 Task: Look for space in Kamogatachō-kamogata, Japan from 12th  July, 2023 to 15th July, 2023 for 3 adults in price range Rs.12000 to Rs.16000. Place can be entire place with 2 bedrooms having 3 beds and 1 bathroom. Property type can be house, flat, guest house. Booking option can be shelf check-in. Required host language is English.
Action: Mouse moved to (482, 109)
Screenshot: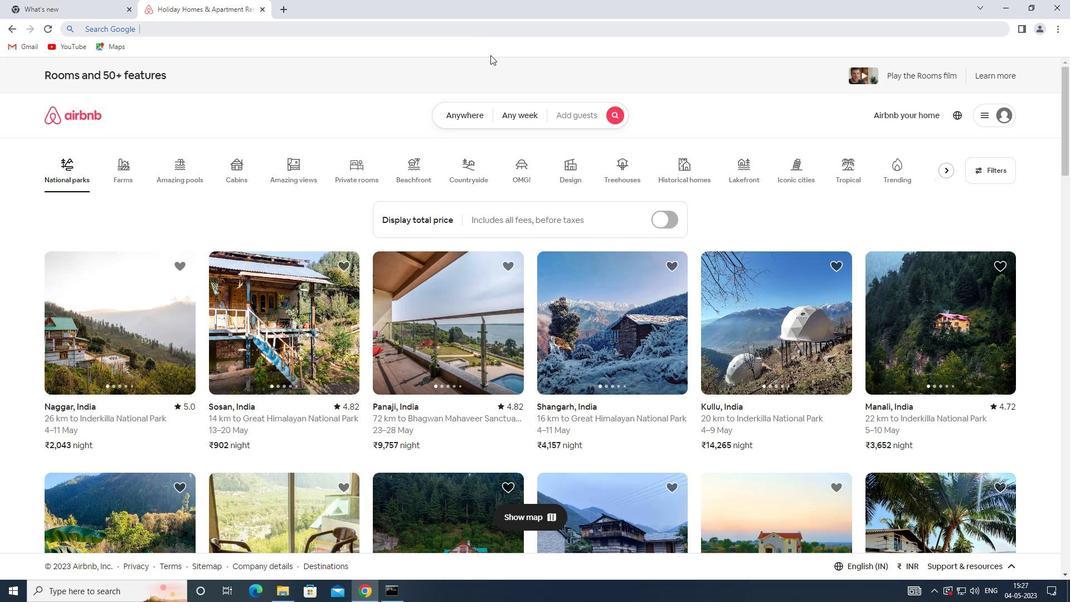 
Action: Mouse pressed left at (482, 109)
Screenshot: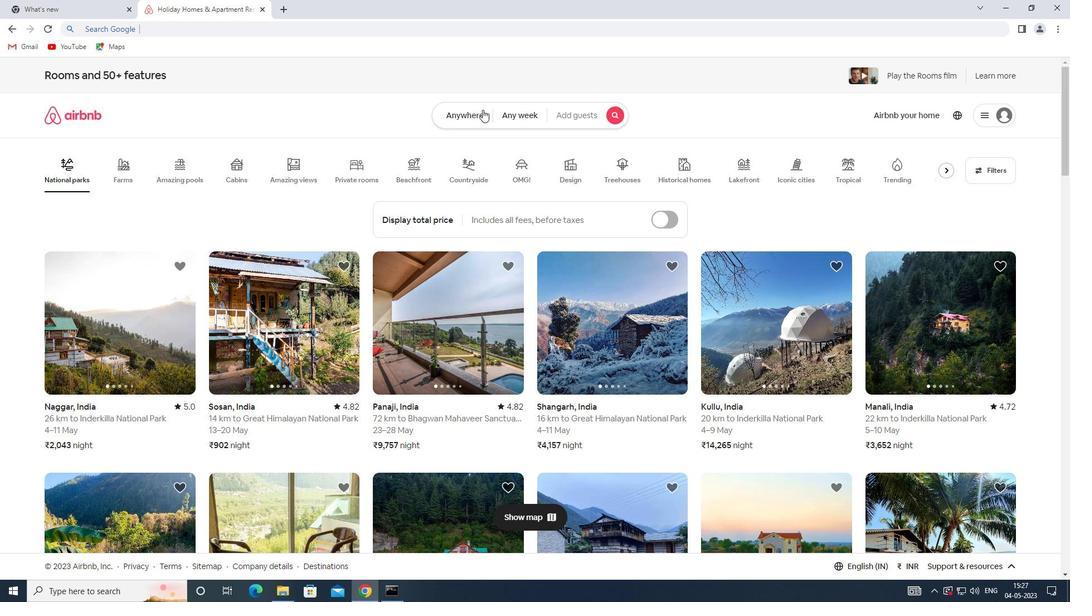
Action: Mouse moved to (327, 152)
Screenshot: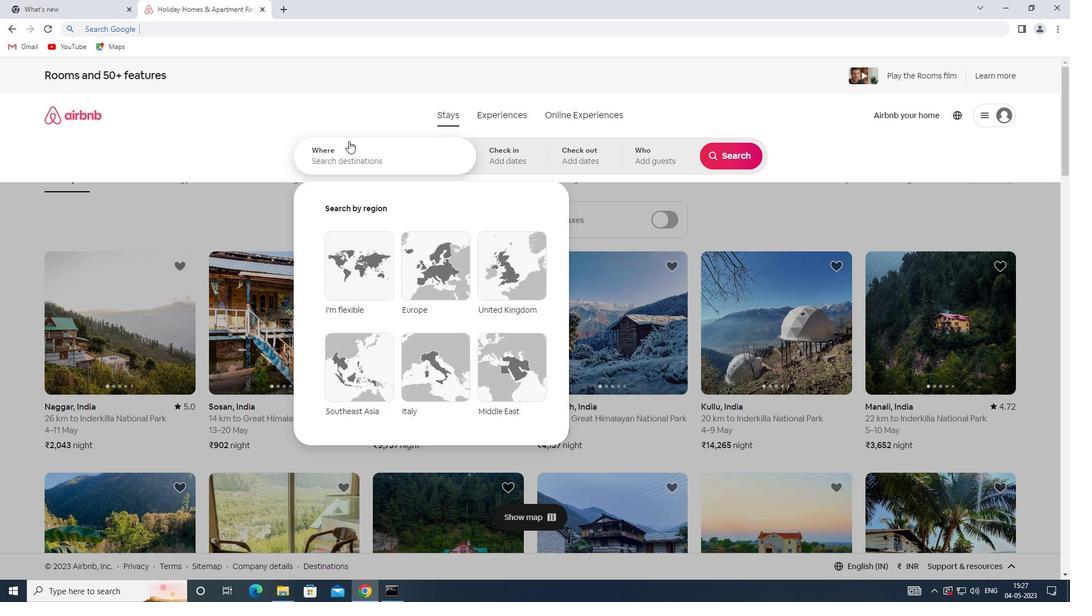 
Action: Mouse pressed left at (327, 152)
Screenshot: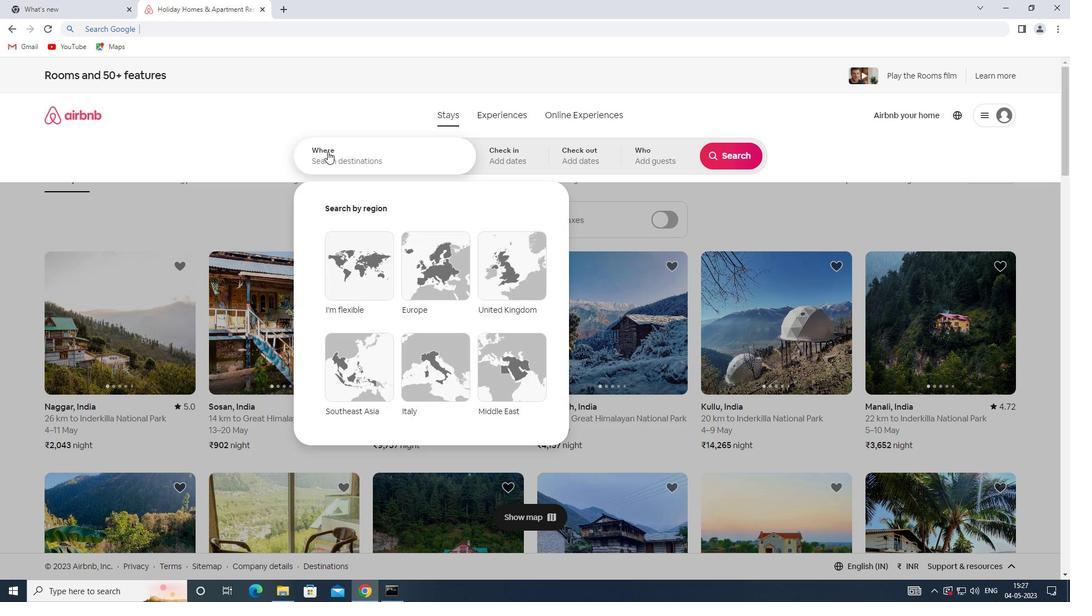 
Action: Key pressed <Key.shift>KAMOGATACHO-<Key.shift>KAMOGATA,<Key.shift><Key.shift><Key.shift><Key.shift><Key.shift><Key.shift>JAPAN
Screenshot: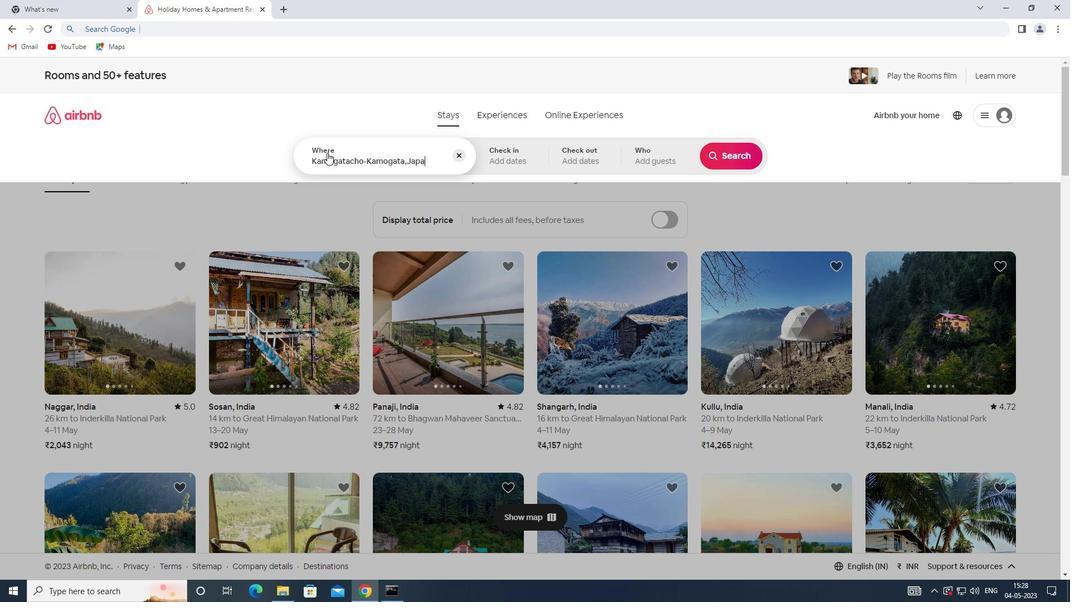 
Action: Mouse moved to (483, 157)
Screenshot: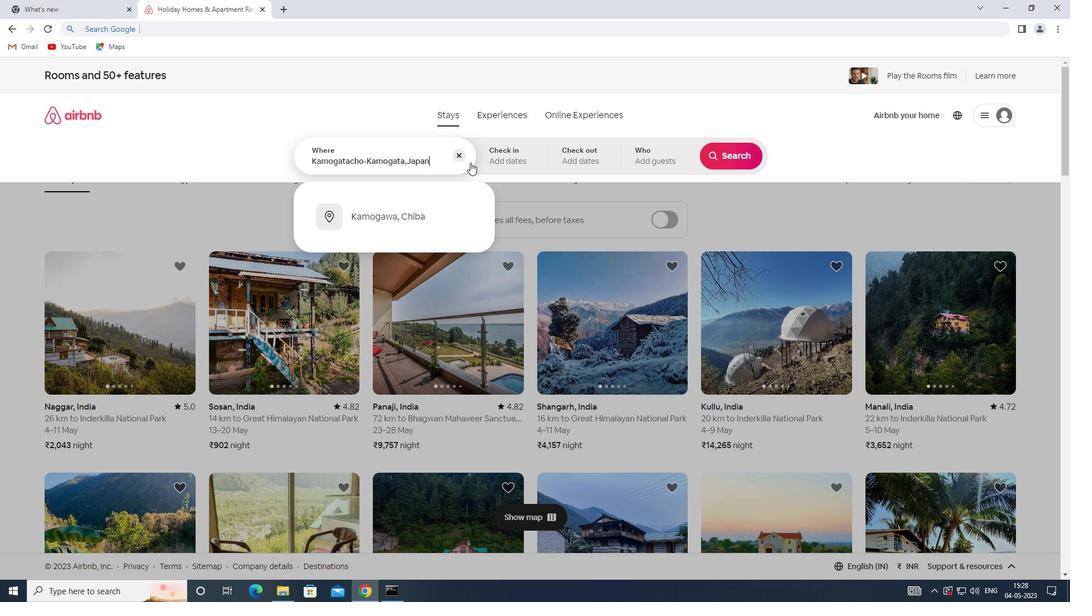 
Action: Mouse pressed left at (483, 157)
Screenshot: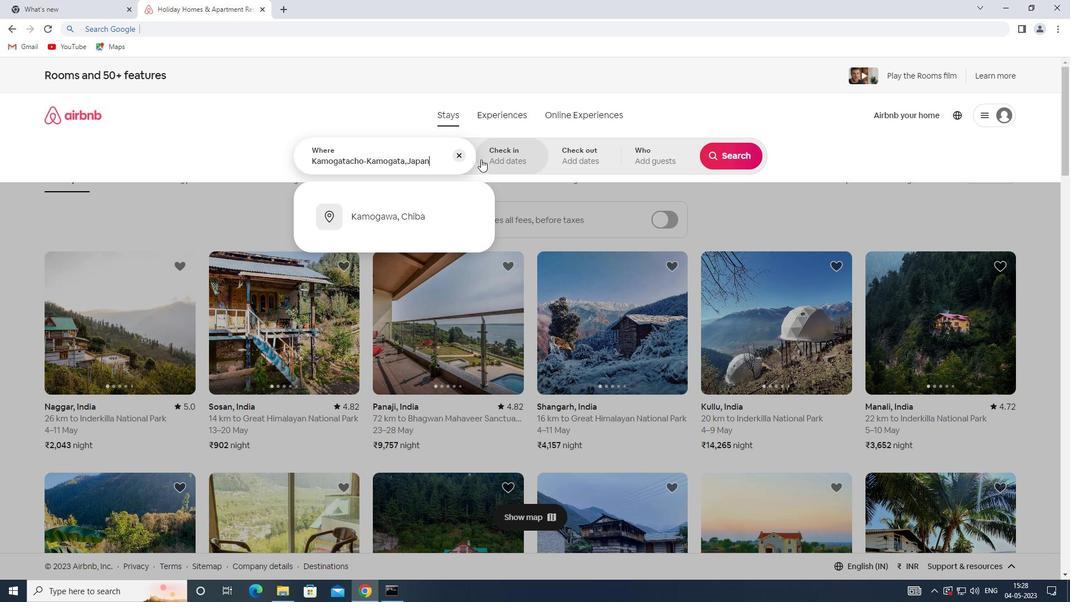 
Action: Mouse moved to (731, 246)
Screenshot: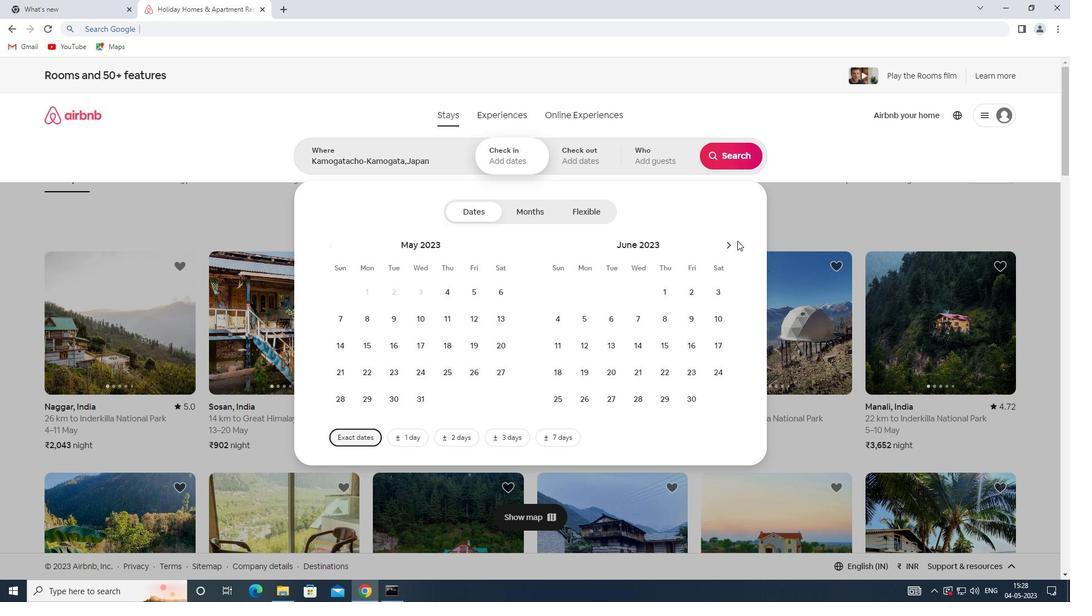 
Action: Mouse pressed left at (731, 246)
Screenshot: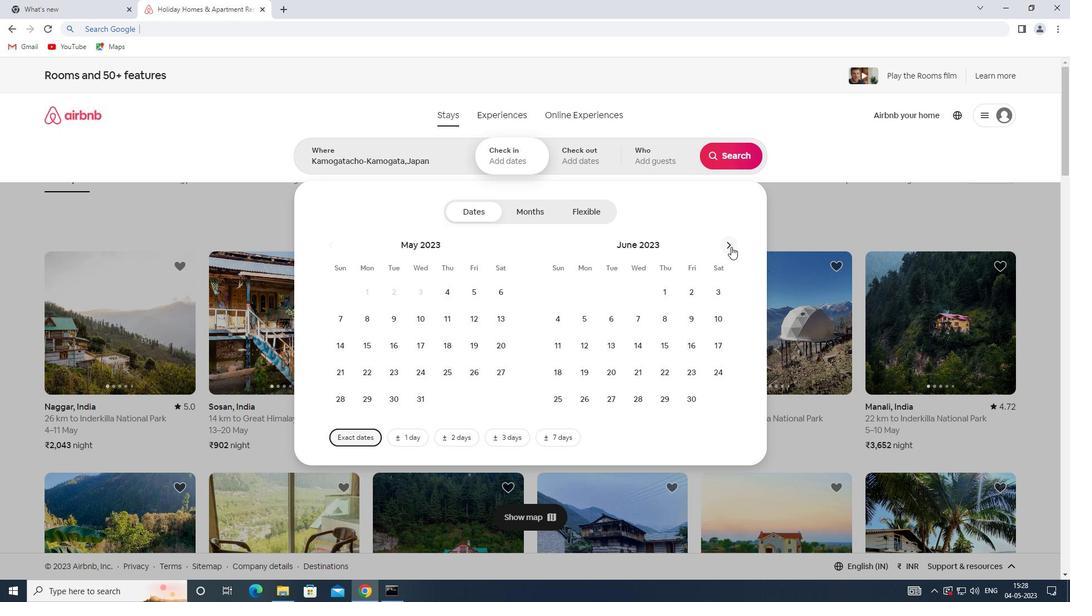 
Action: Mouse moved to (637, 353)
Screenshot: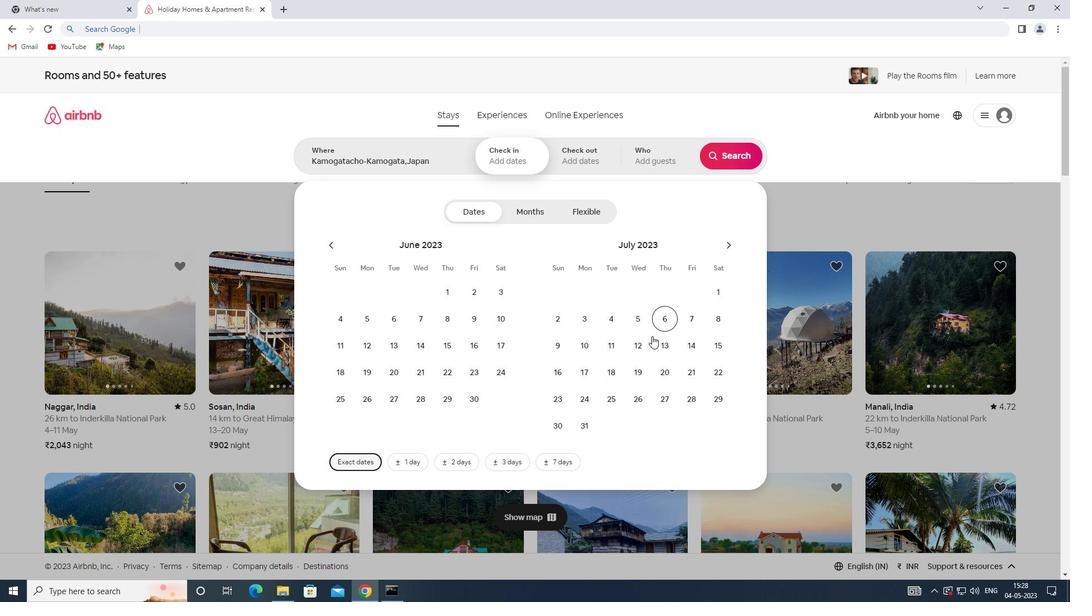 
Action: Mouse pressed left at (637, 353)
Screenshot: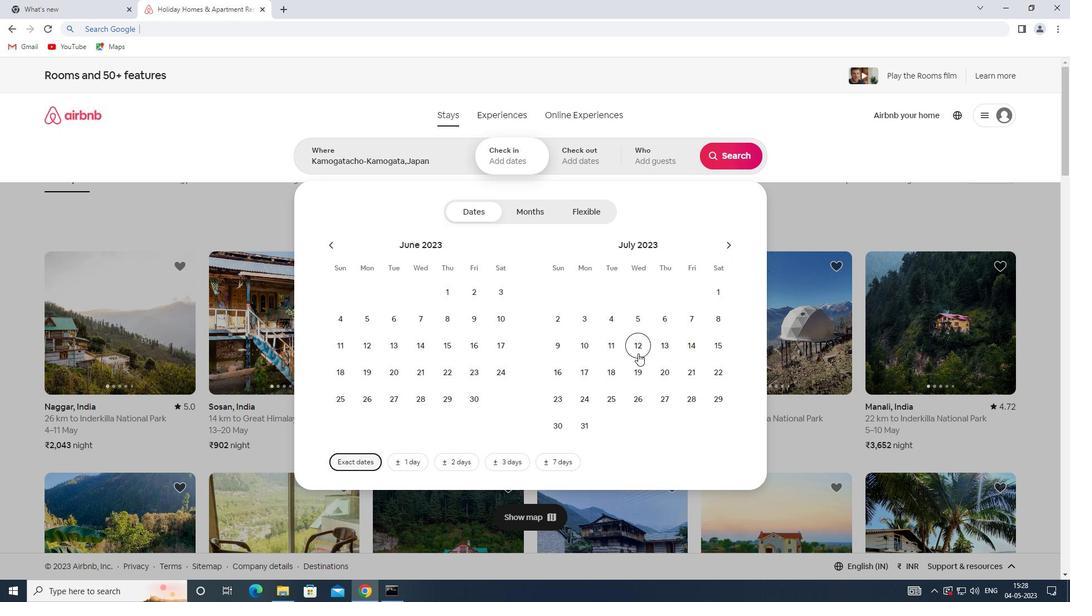 
Action: Mouse moved to (717, 341)
Screenshot: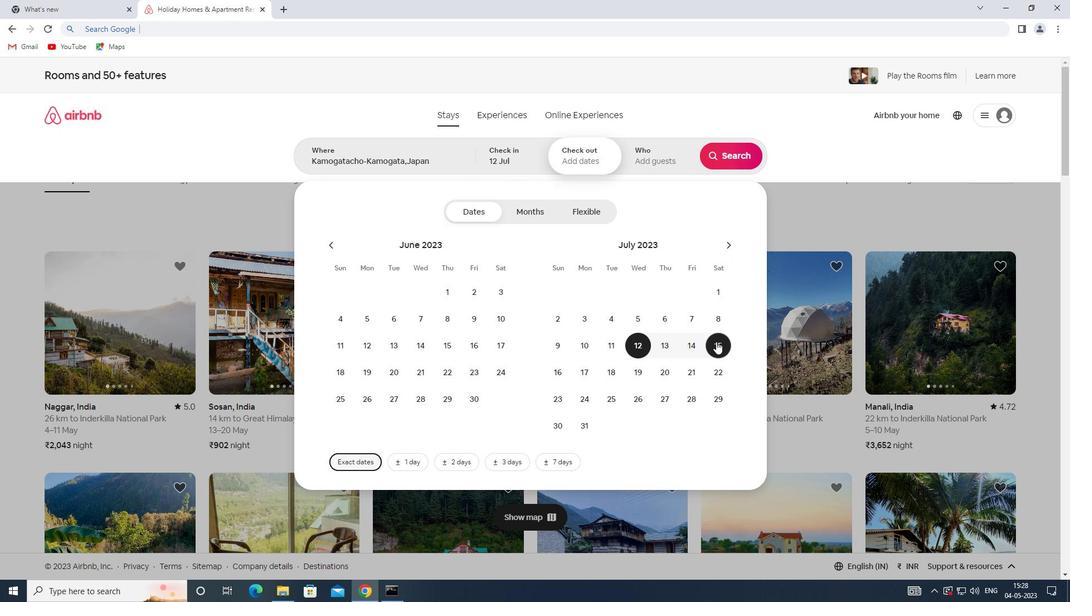 
Action: Mouse pressed left at (717, 341)
Screenshot: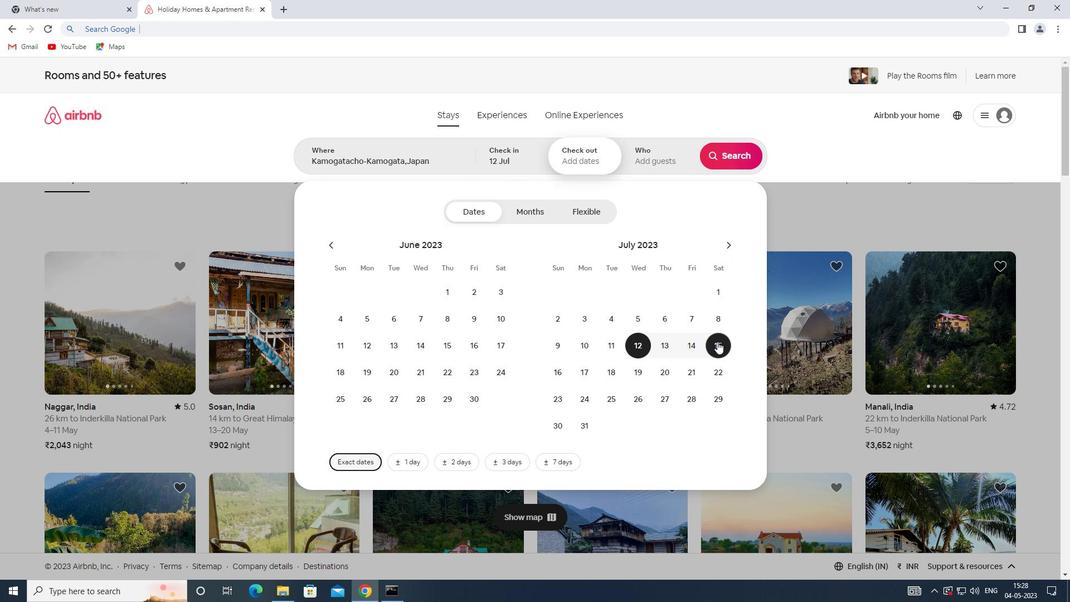 
Action: Mouse moved to (657, 149)
Screenshot: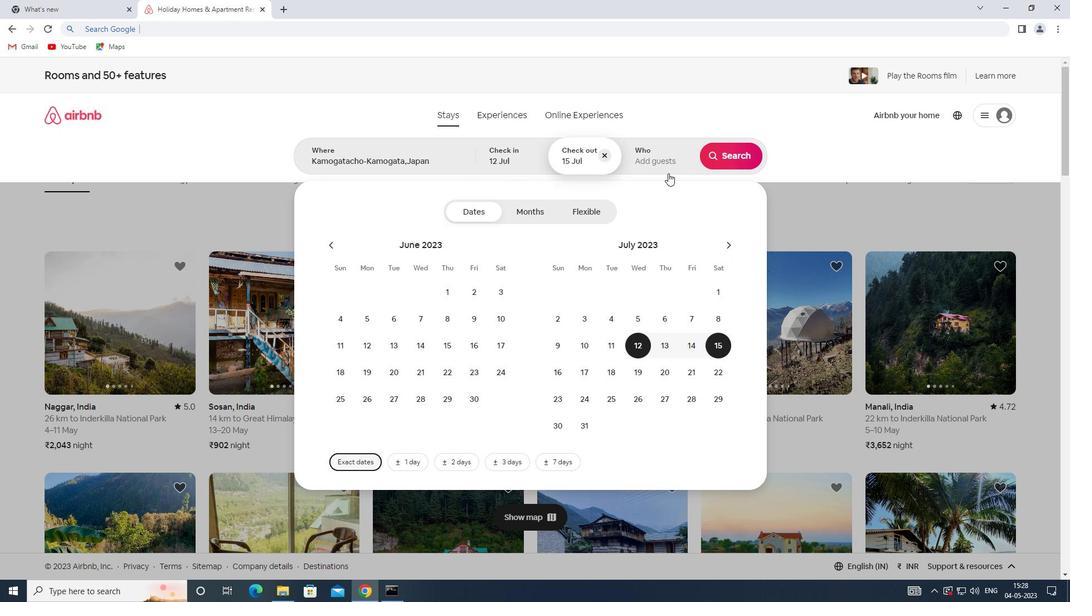 
Action: Mouse pressed left at (657, 149)
Screenshot: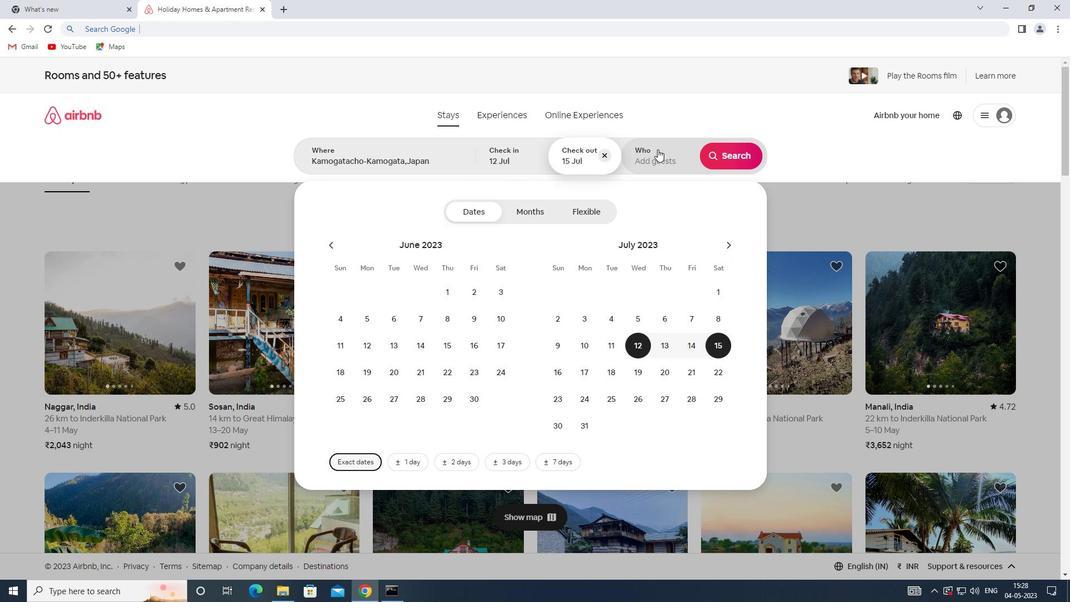 
Action: Mouse moved to (734, 219)
Screenshot: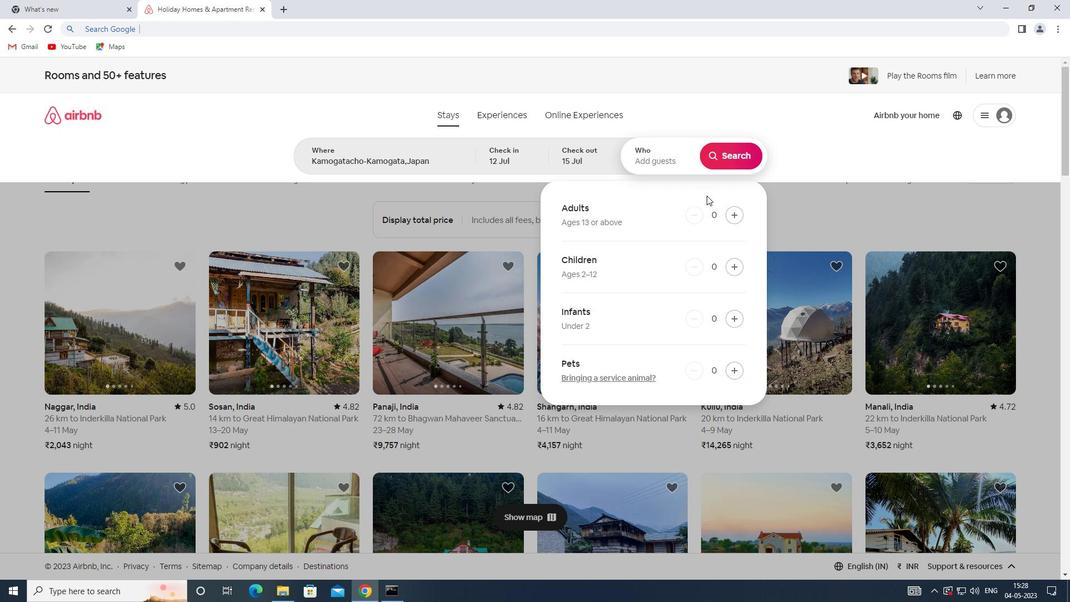 
Action: Mouse pressed left at (734, 219)
Screenshot: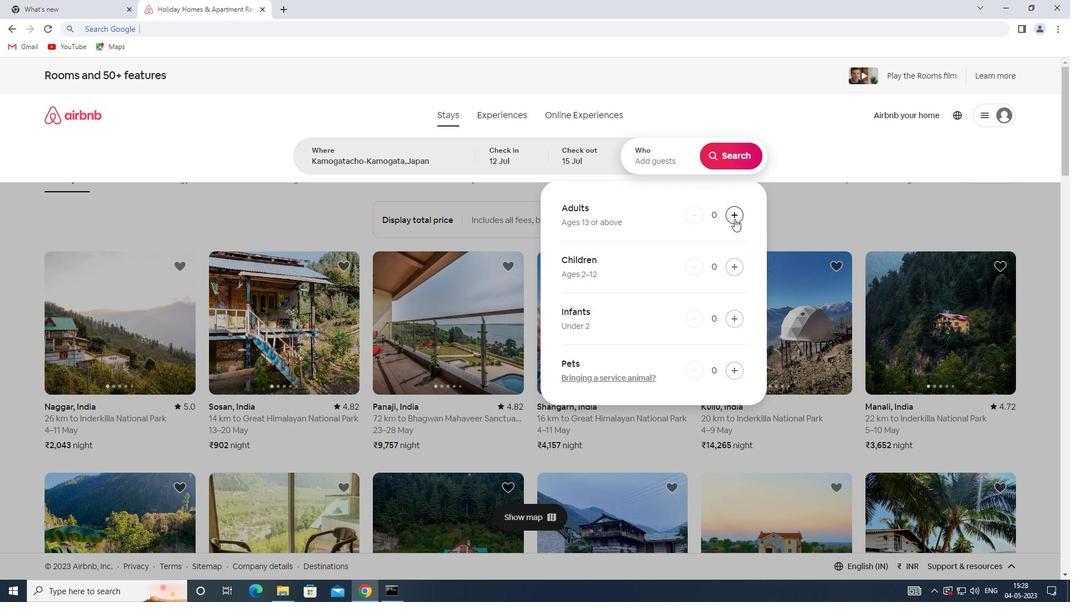 
Action: Mouse pressed left at (734, 219)
Screenshot: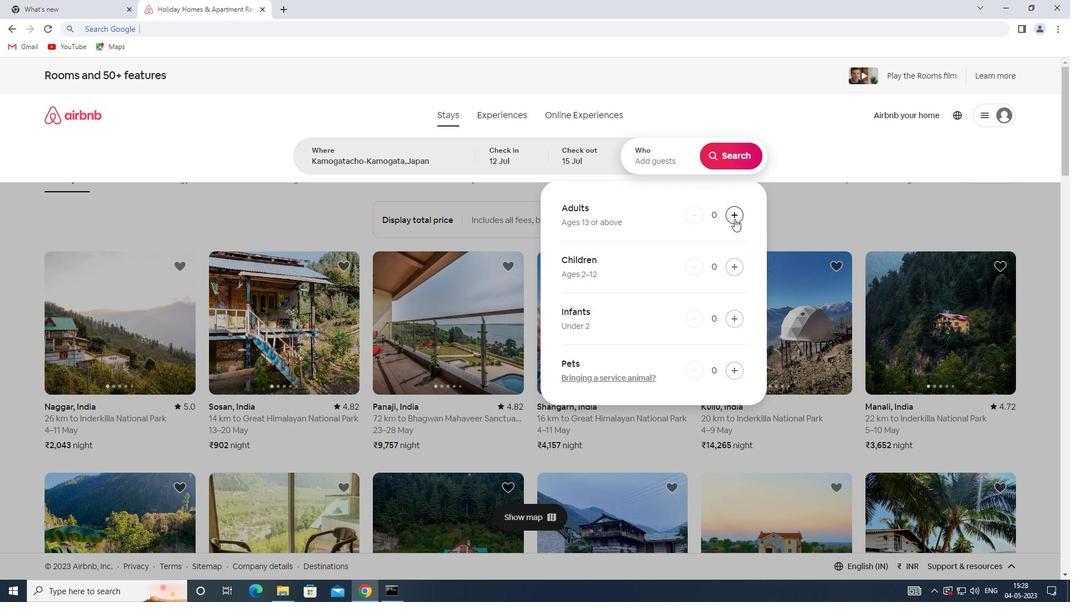 
Action: Mouse pressed left at (734, 219)
Screenshot: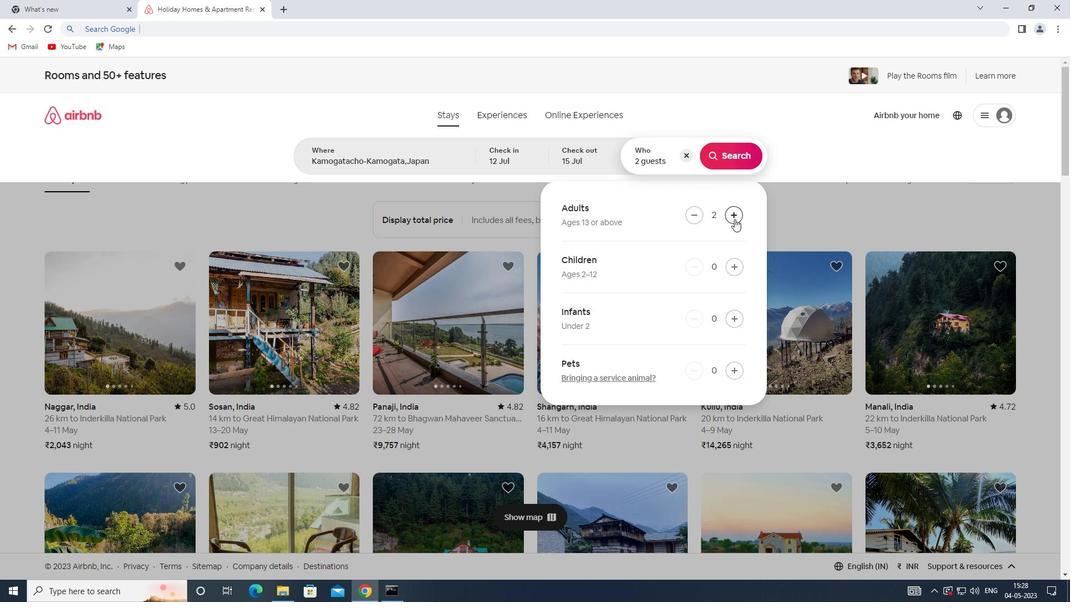 
Action: Mouse moved to (733, 154)
Screenshot: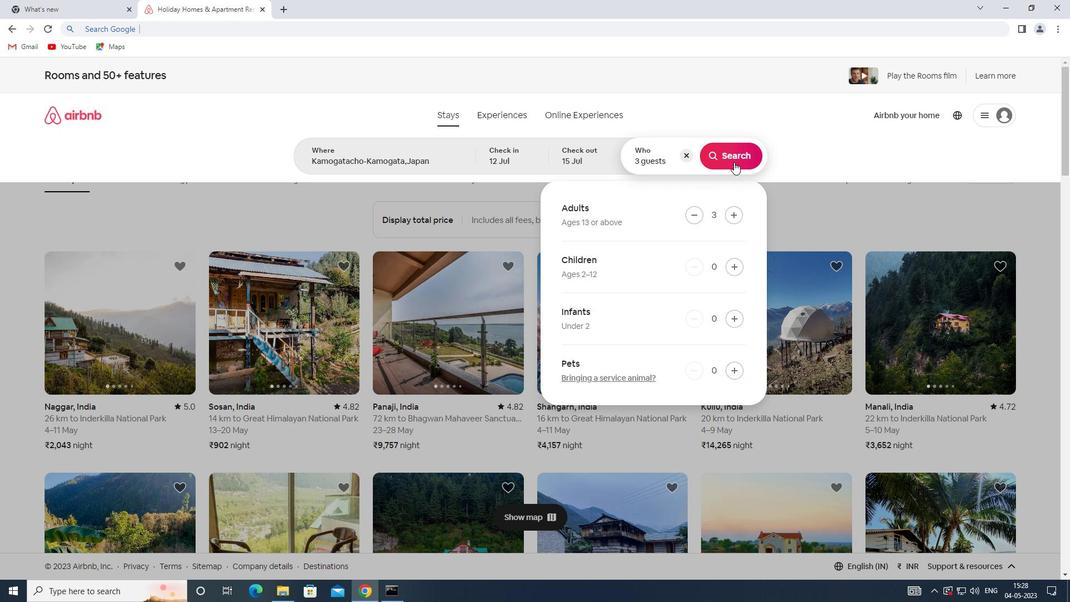 
Action: Mouse pressed left at (733, 154)
Screenshot: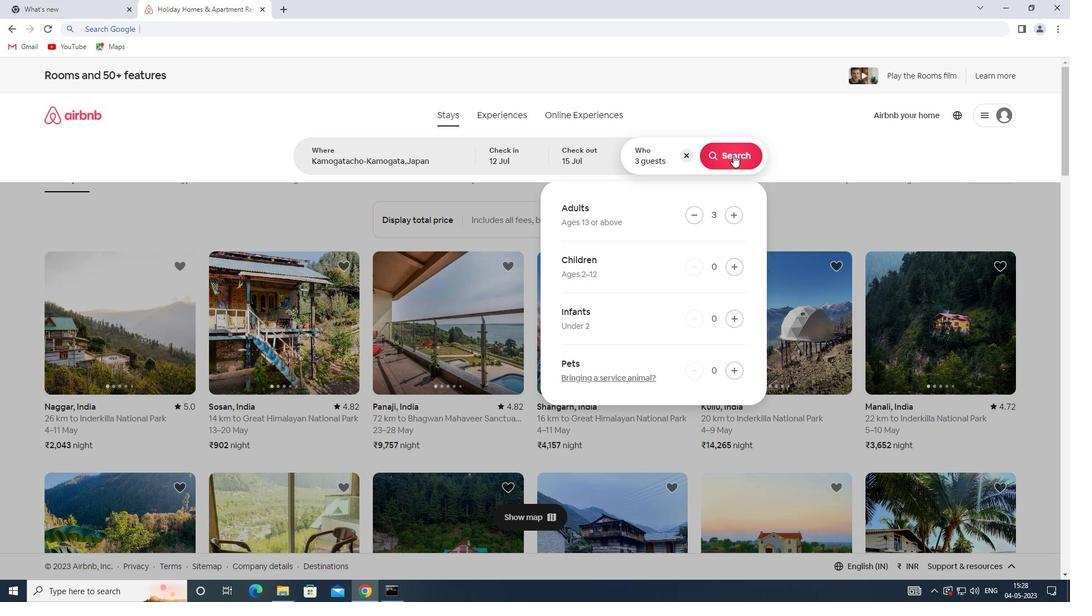 
Action: Mouse moved to (1027, 83)
Screenshot: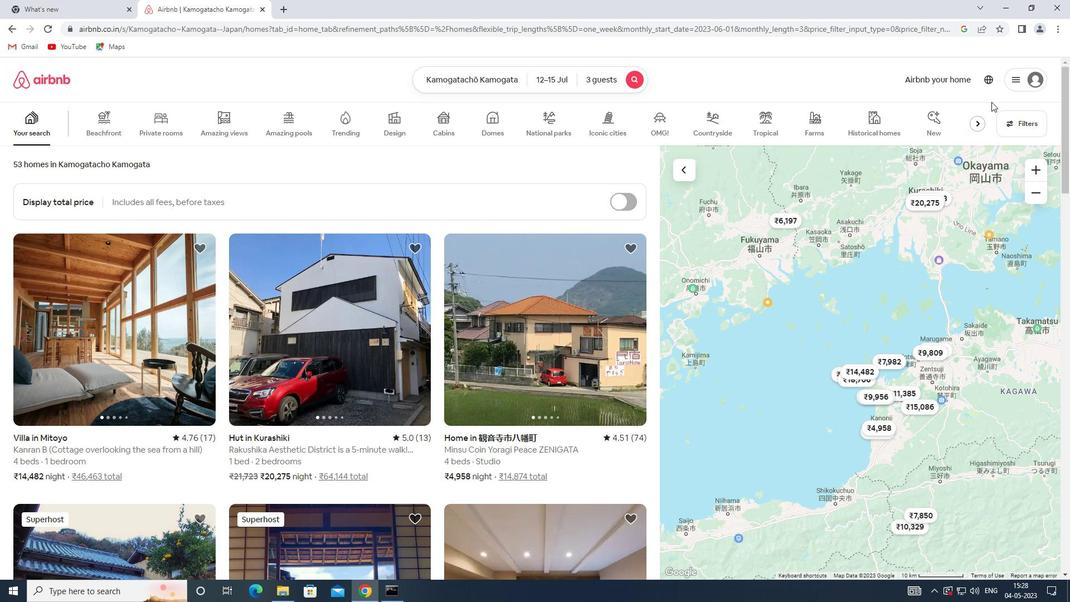 
Action: Mouse pressed left at (1027, 83)
Screenshot: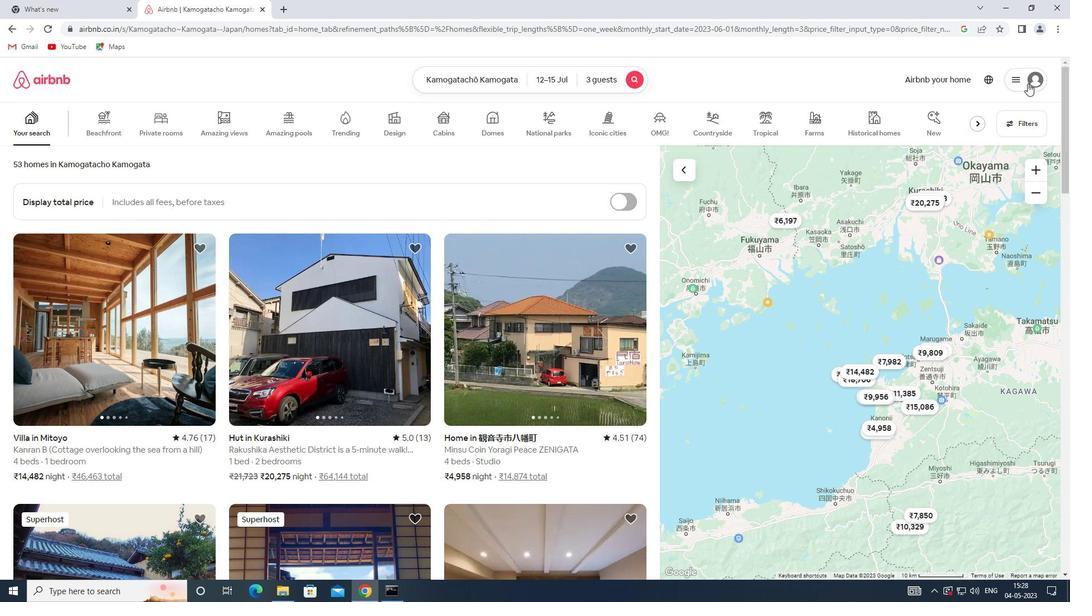 
Action: Mouse moved to (883, 144)
Screenshot: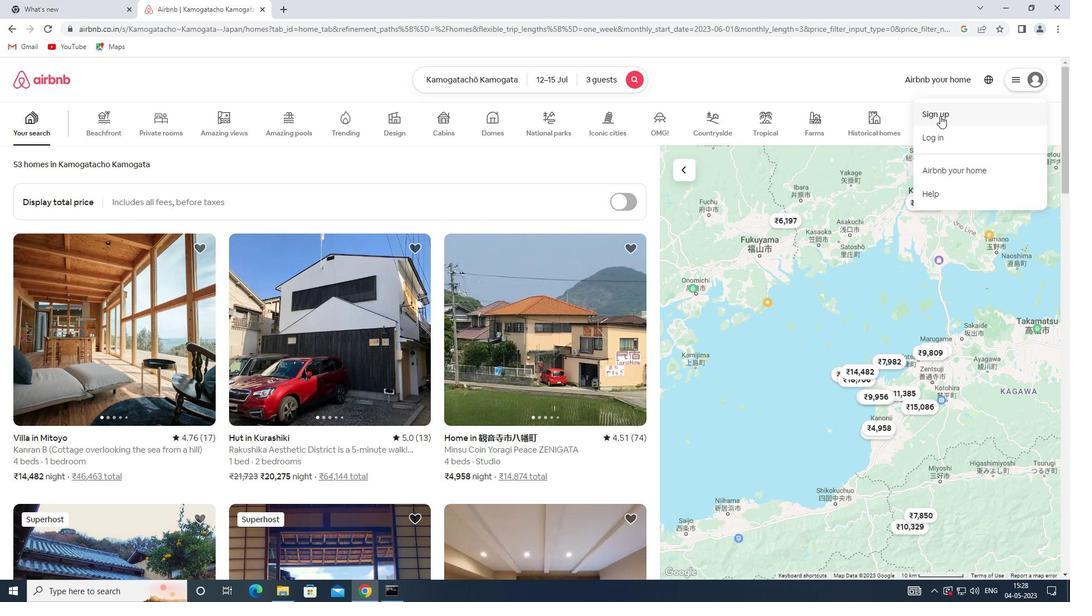 
Action: Mouse pressed left at (883, 144)
Screenshot: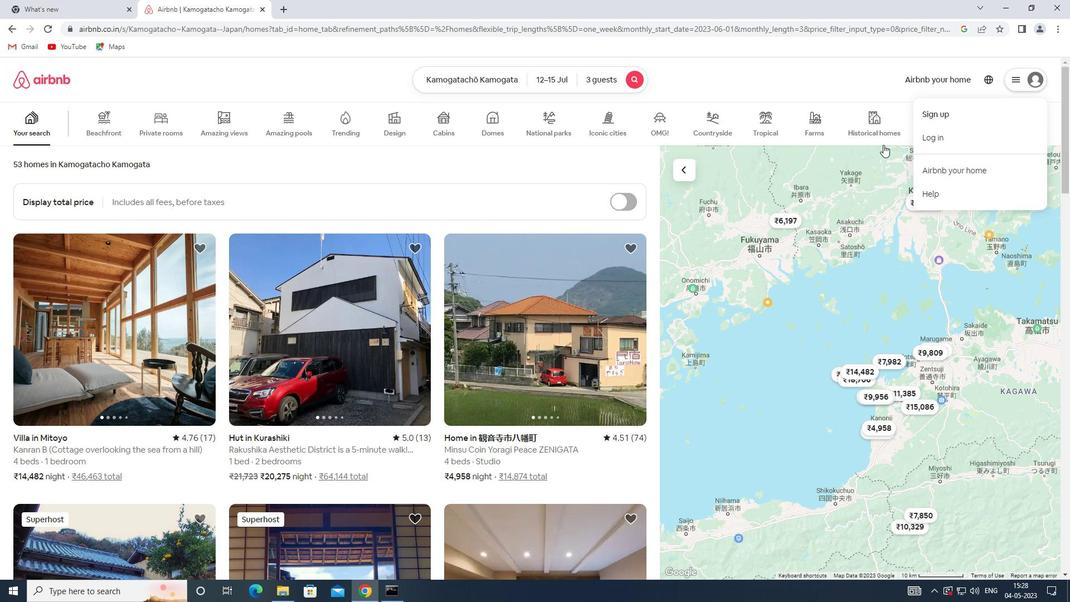 
Action: Mouse moved to (1031, 117)
Screenshot: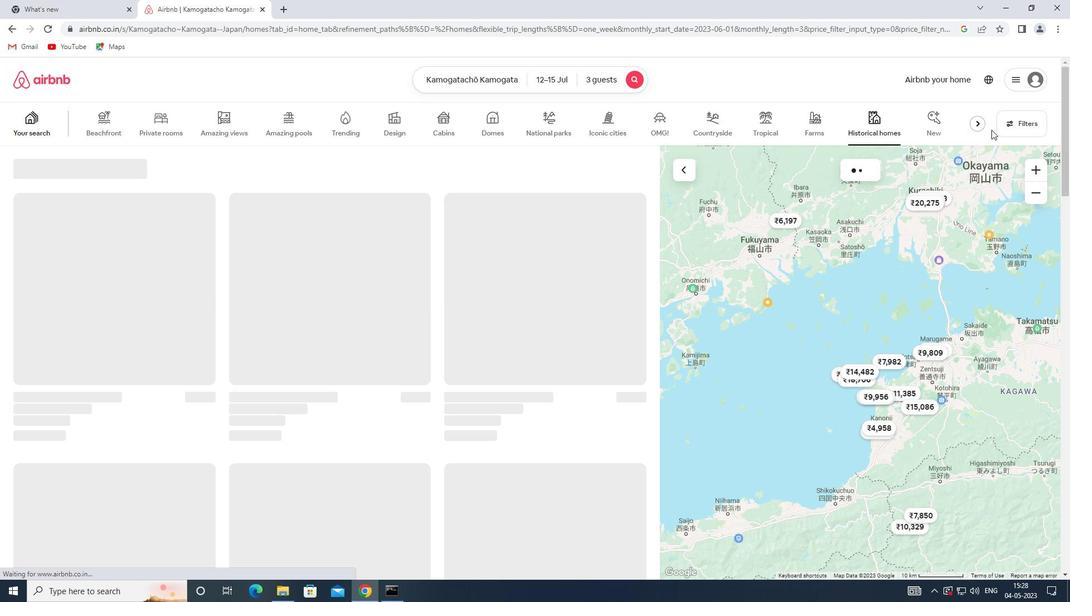 
Action: Mouse pressed left at (1031, 117)
Screenshot: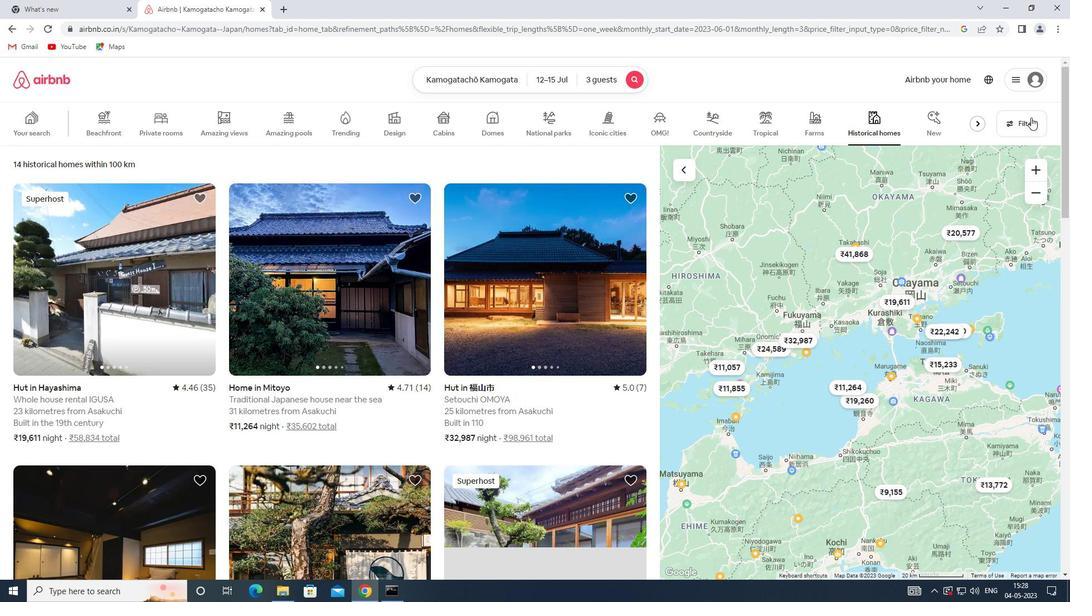 
Action: Mouse moved to (399, 268)
Screenshot: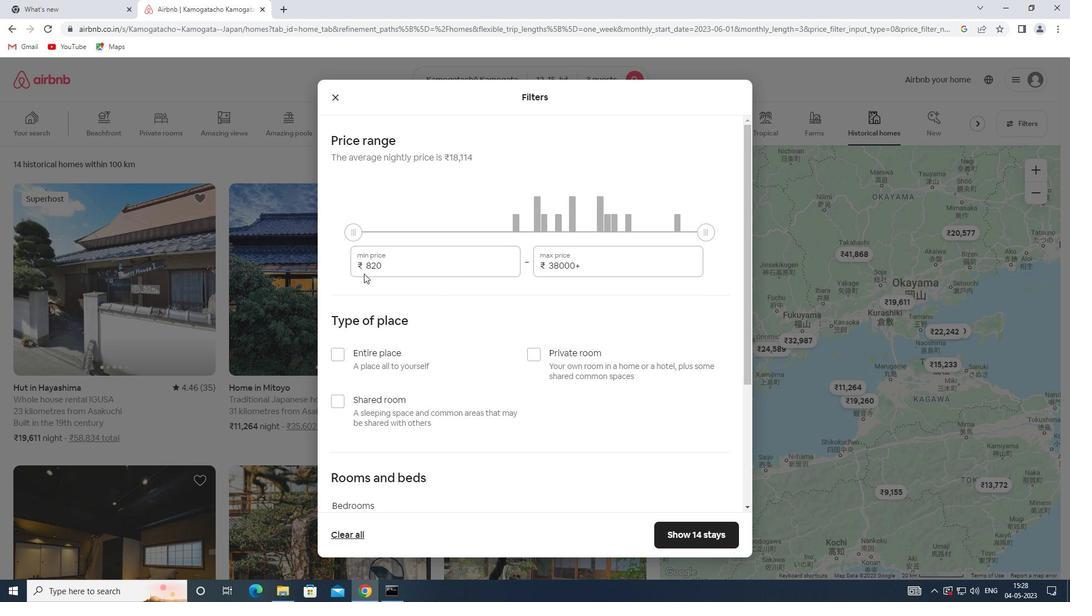 
Action: Mouse pressed left at (399, 268)
Screenshot: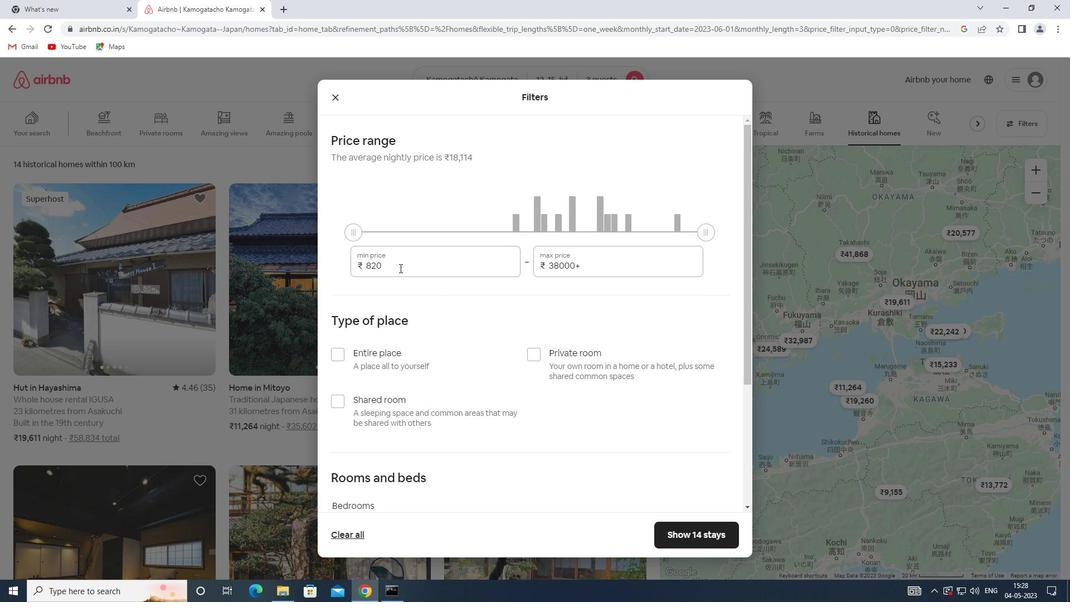 
Action: Mouse moved to (337, 268)
Screenshot: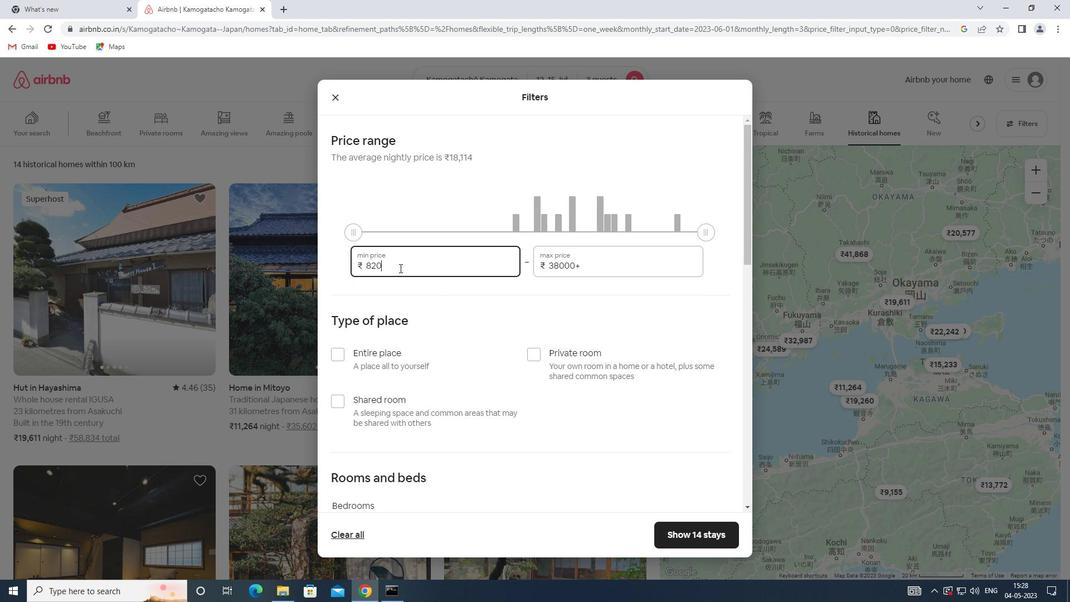 
Action: Key pressed 12000
Screenshot: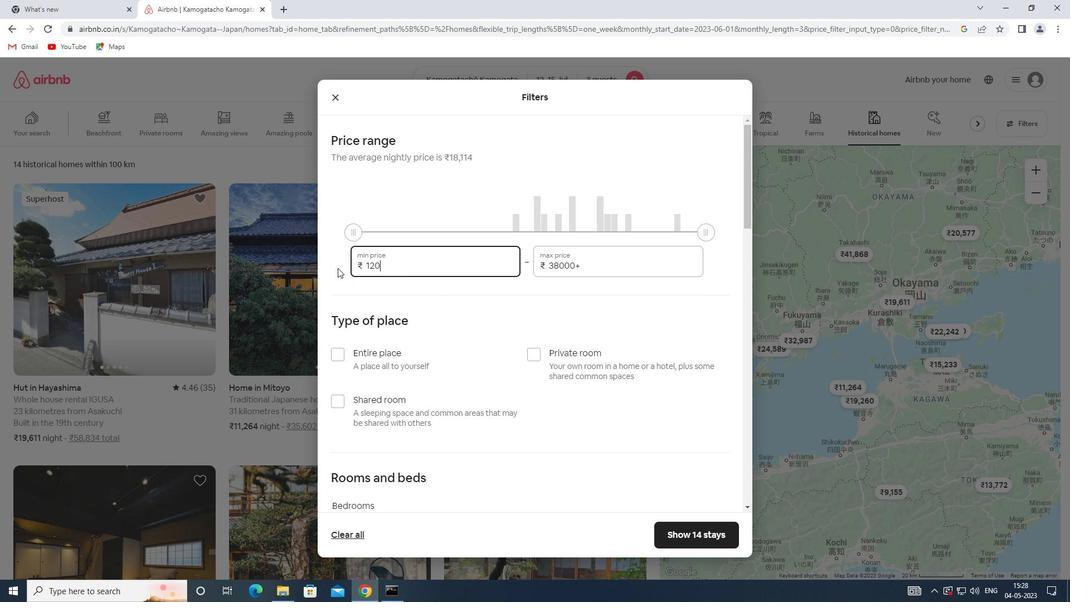 
Action: Mouse moved to (586, 268)
Screenshot: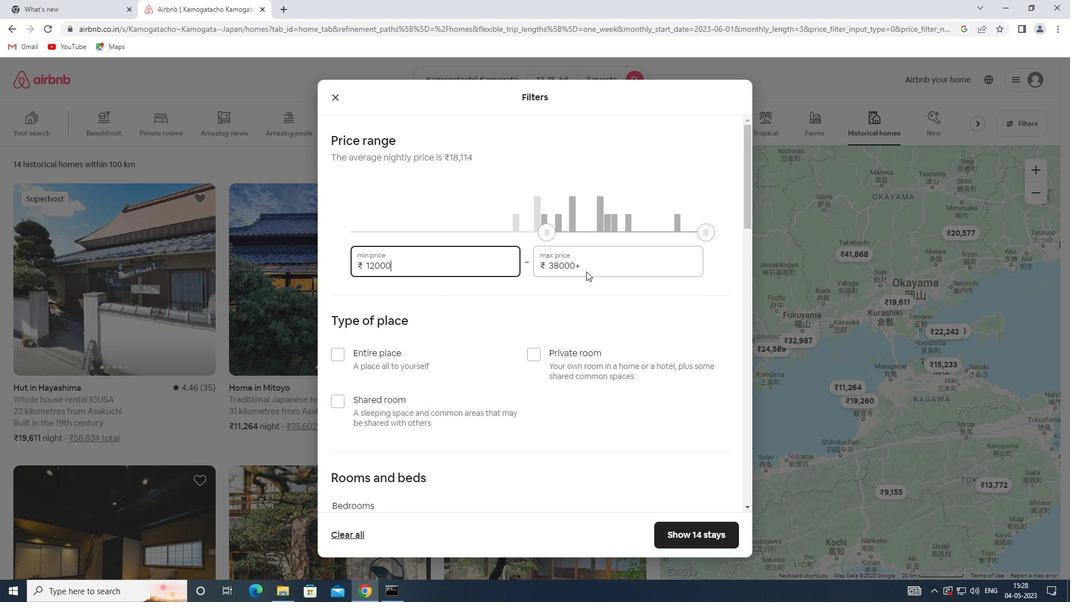 
Action: Mouse pressed left at (586, 268)
Screenshot: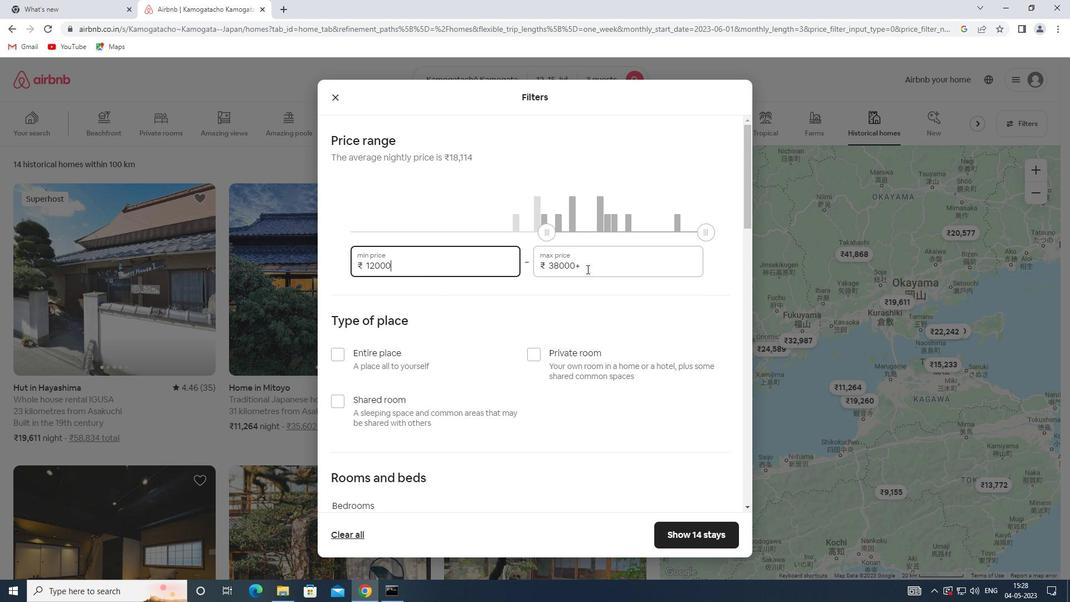 
Action: Mouse moved to (531, 268)
Screenshot: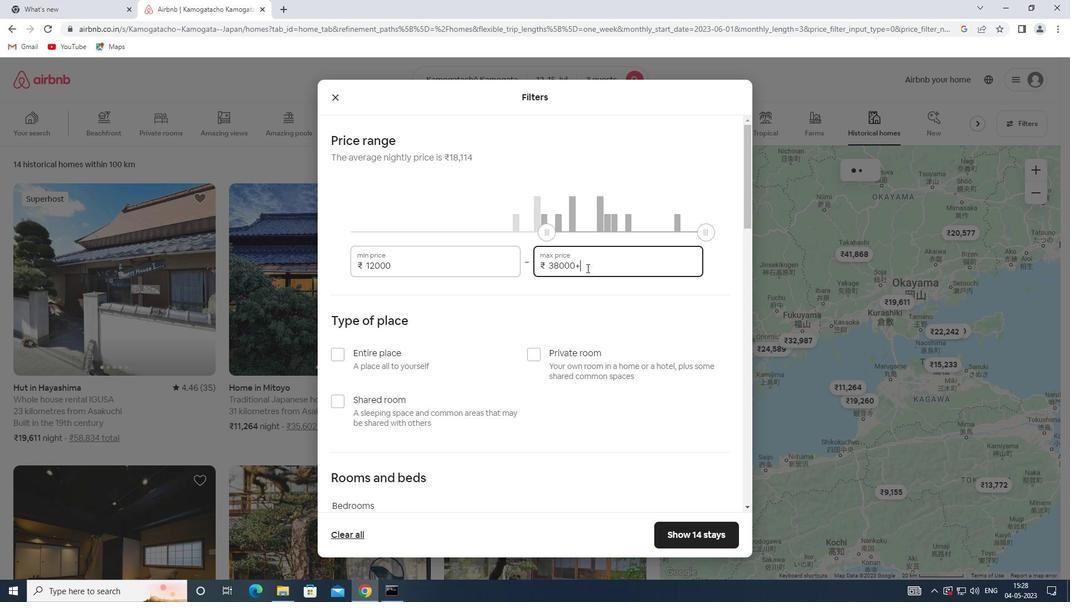 
Action: Key pressed 16000
Screenshot: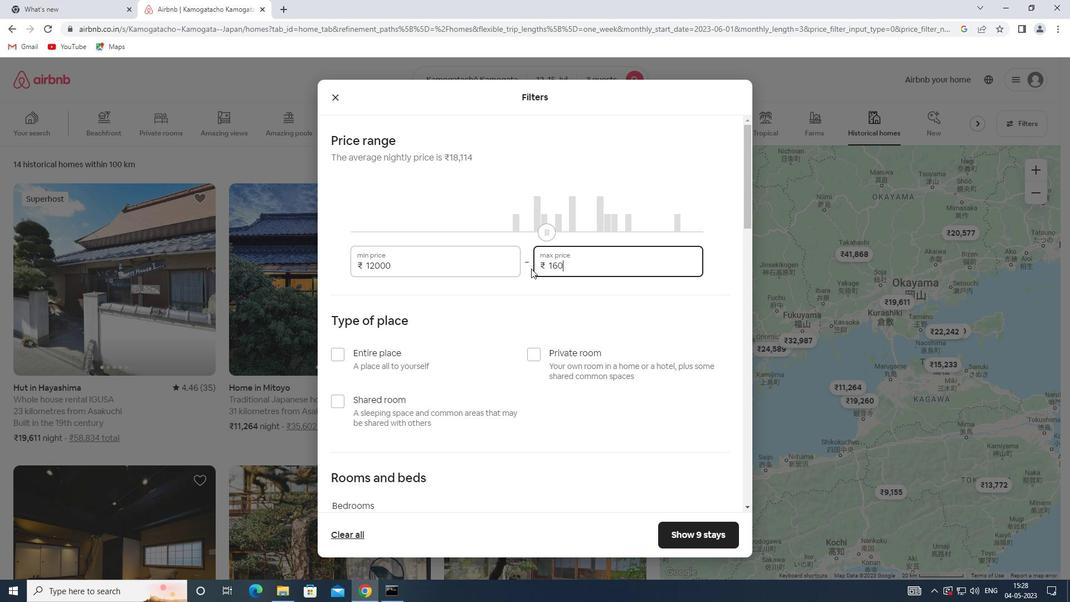 
Action: Mouse moved to (536, 280)
Screenshot: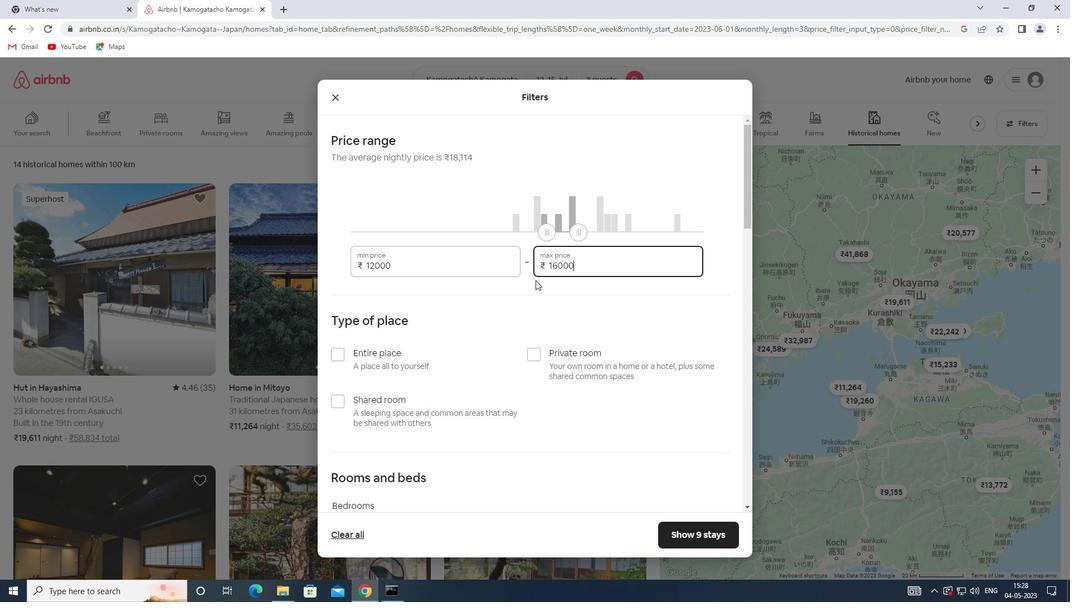 
Action: Mouse scrolled (536, 279) with delta (0, 0)
Screenshot: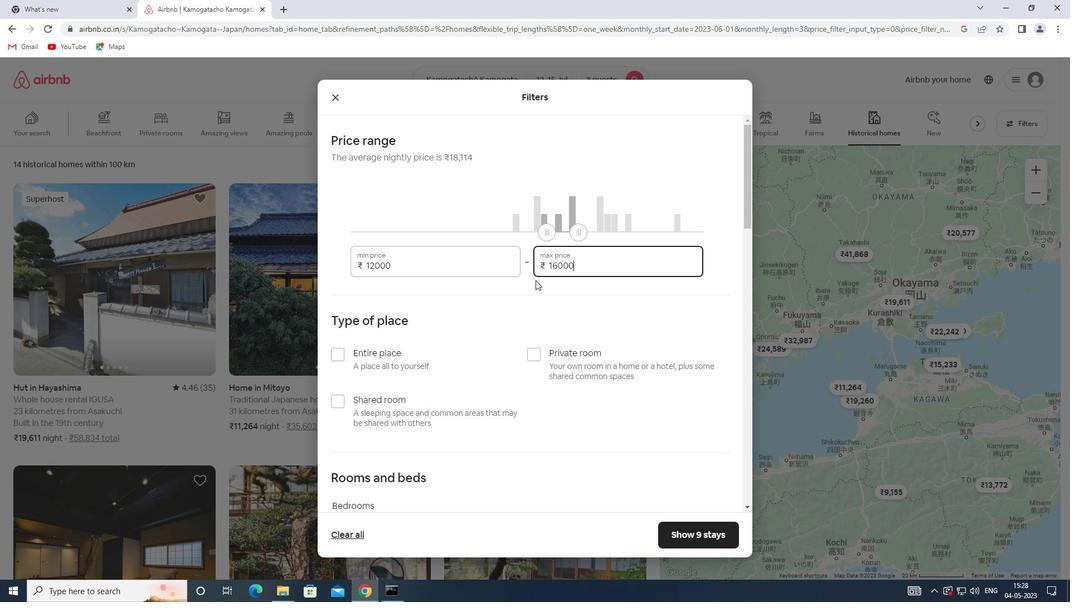 
Action: Mouse scrolled (536, 279) with delta (0, 0)
Screenshot: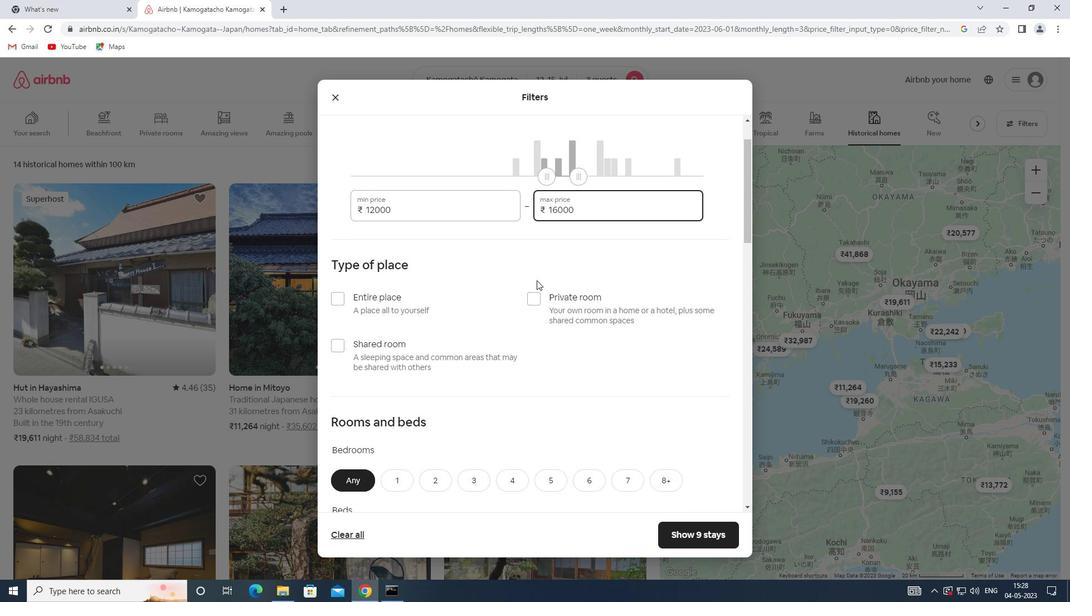 
Action: Mouse scrolled (536, 279) with delta (0, 0)
Screenshot: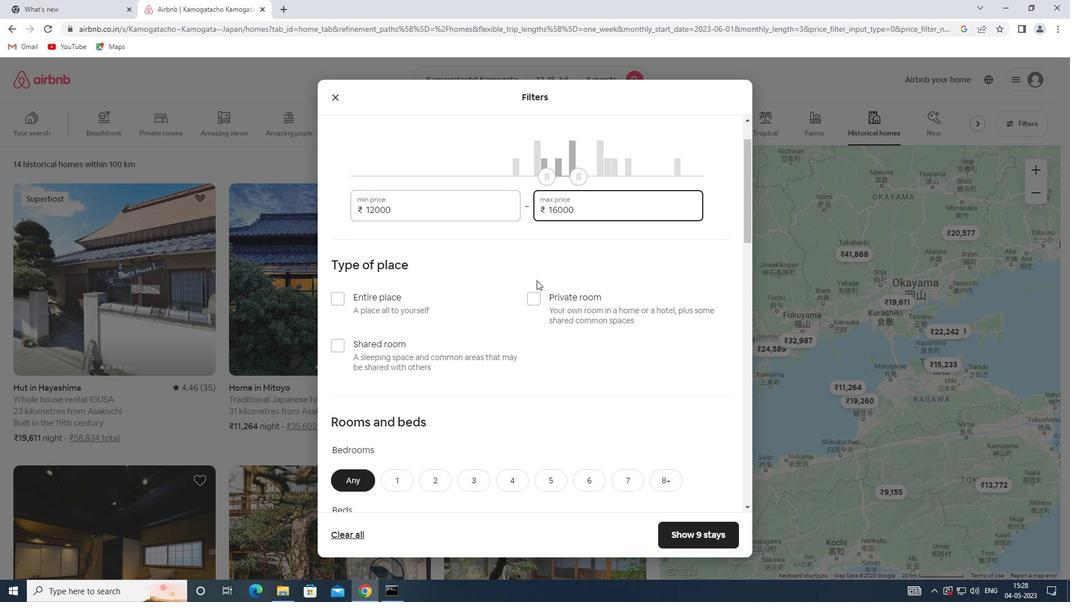 
Action: Mouse moved to (369, 193)
Screenshot: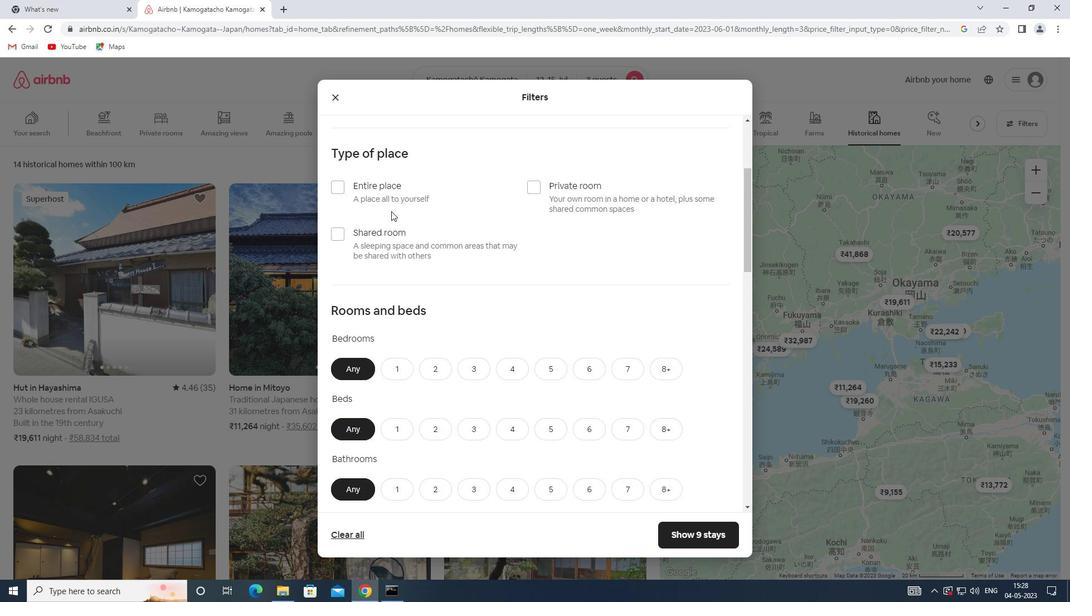 
Action: Mouse pressed left at (369, 193)
Screenshot: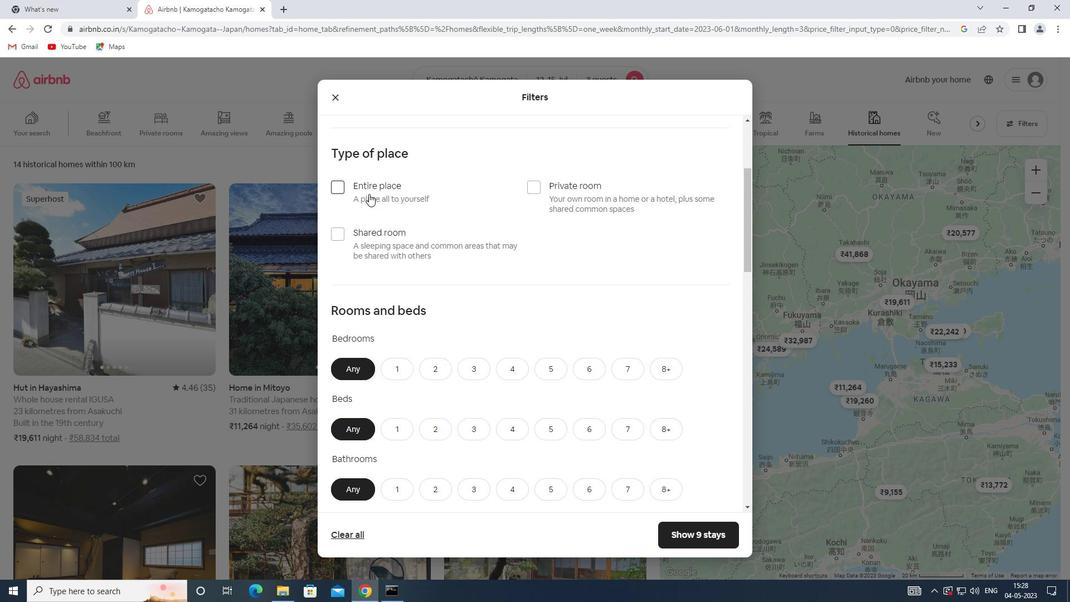 
Action: Mouse scrolled (369, 193) with delta (0, 0)
Screenshot: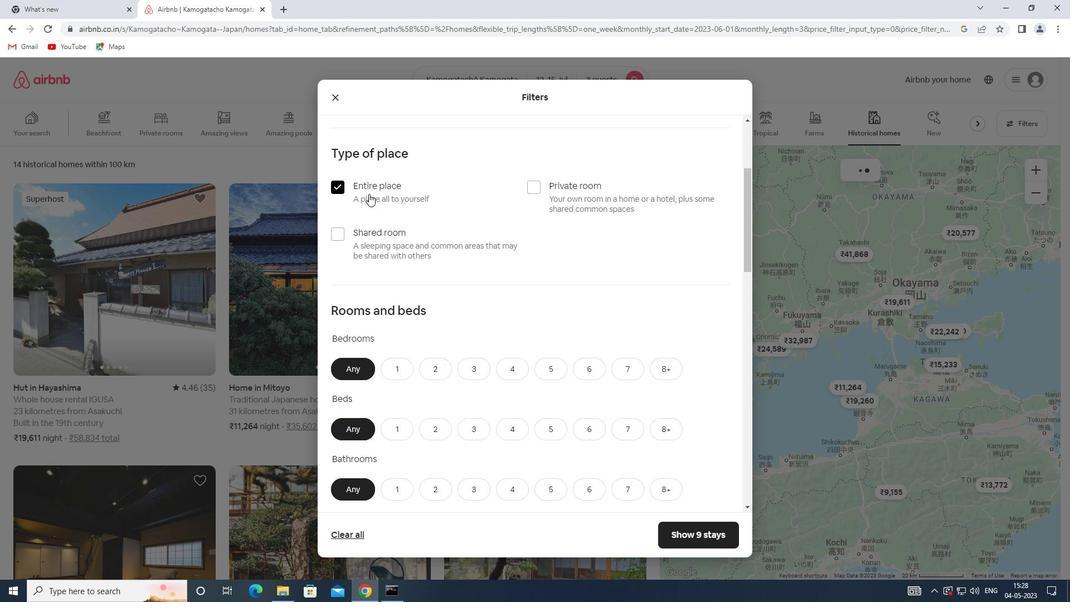 
Action: Mouse scrolled (369, 193) with delta (0, 0)
Screenshot: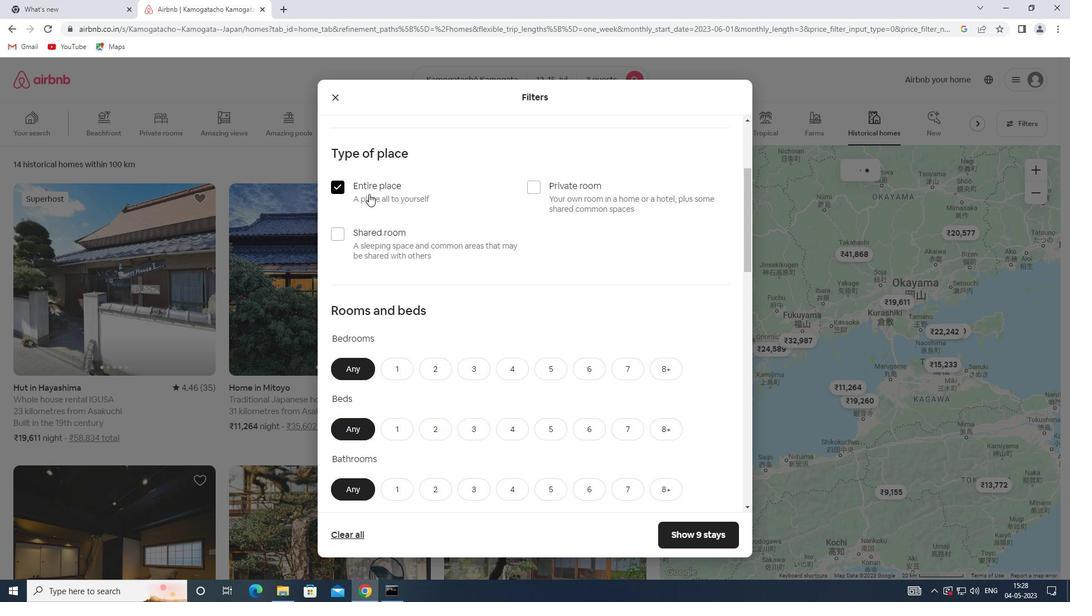 
Action: Mouse moved to (433, 252)
Screenshot: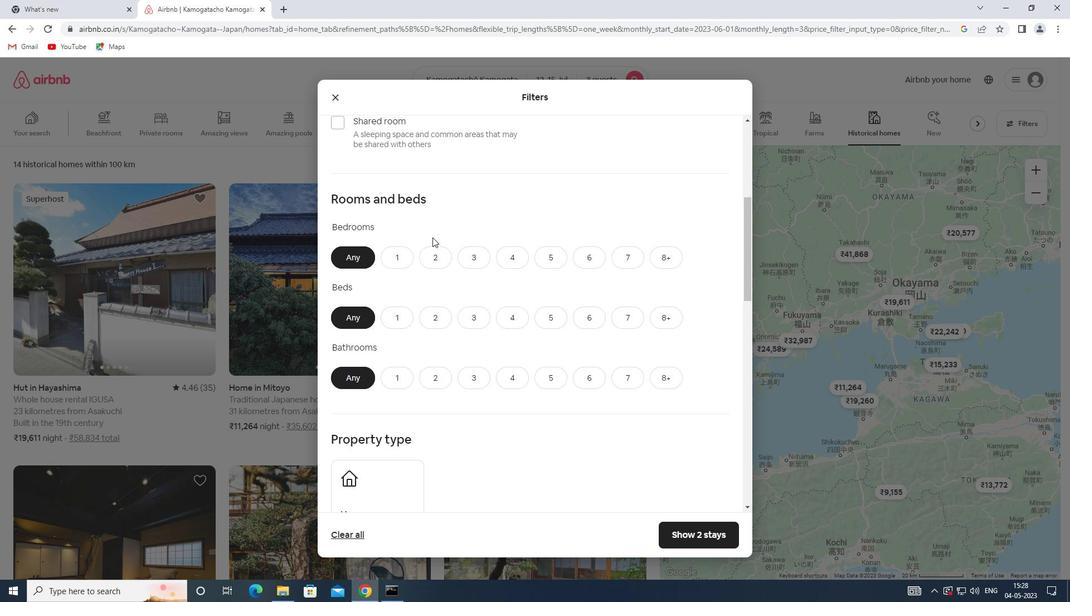 
Action: Mouse pressed left at (433, 252)
Screenshot: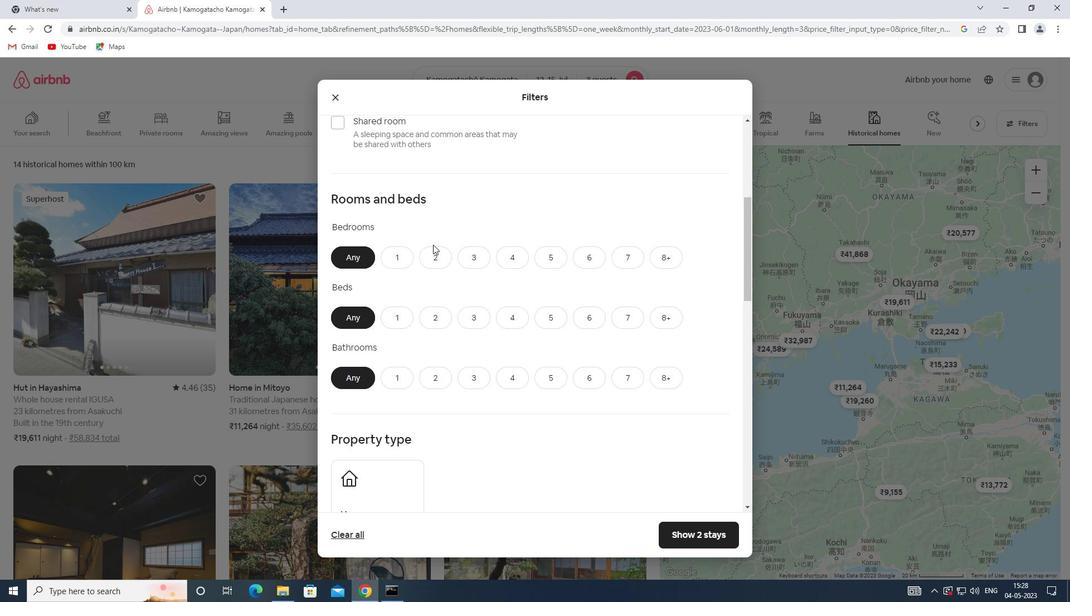 
Action: Mouse moved to (469, 319)
Screenshot: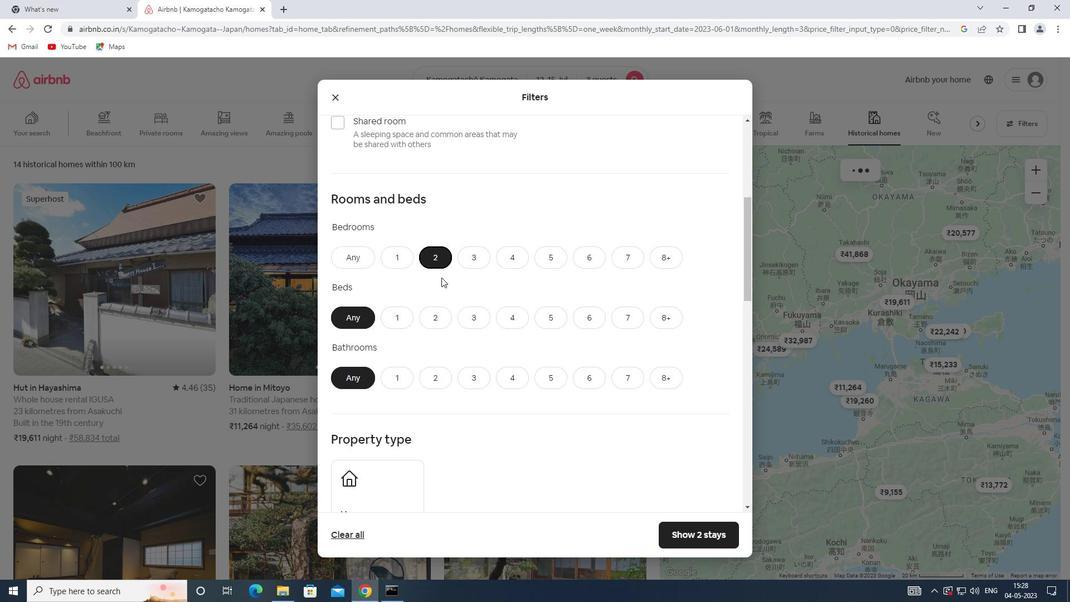 
Action: Mouse pressed left at (469, 319)
Screenshot: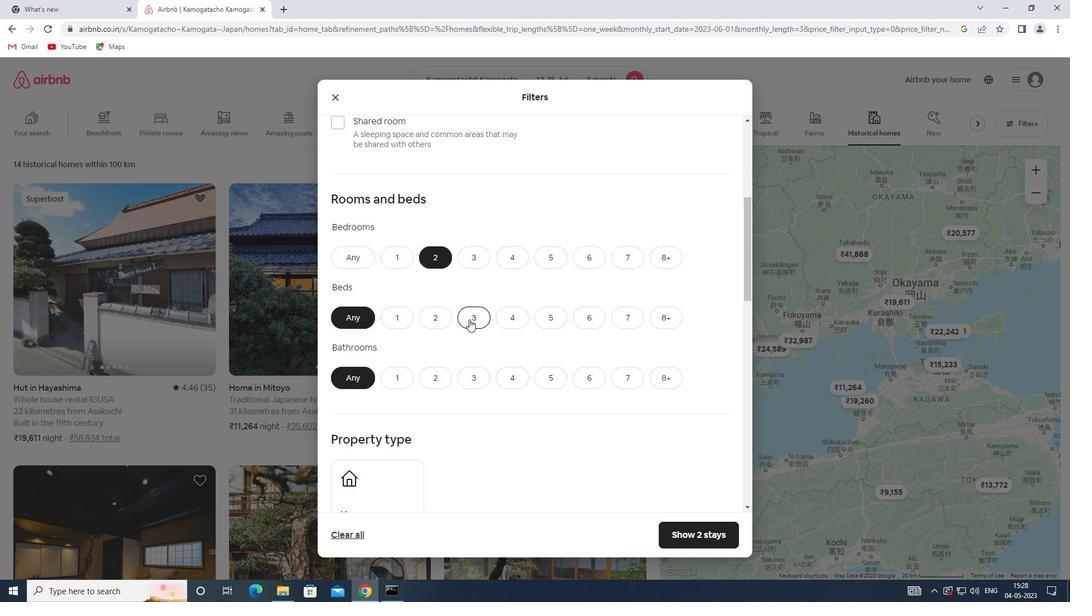 
Action: Mouse moved to (403, 380)
Screenshot: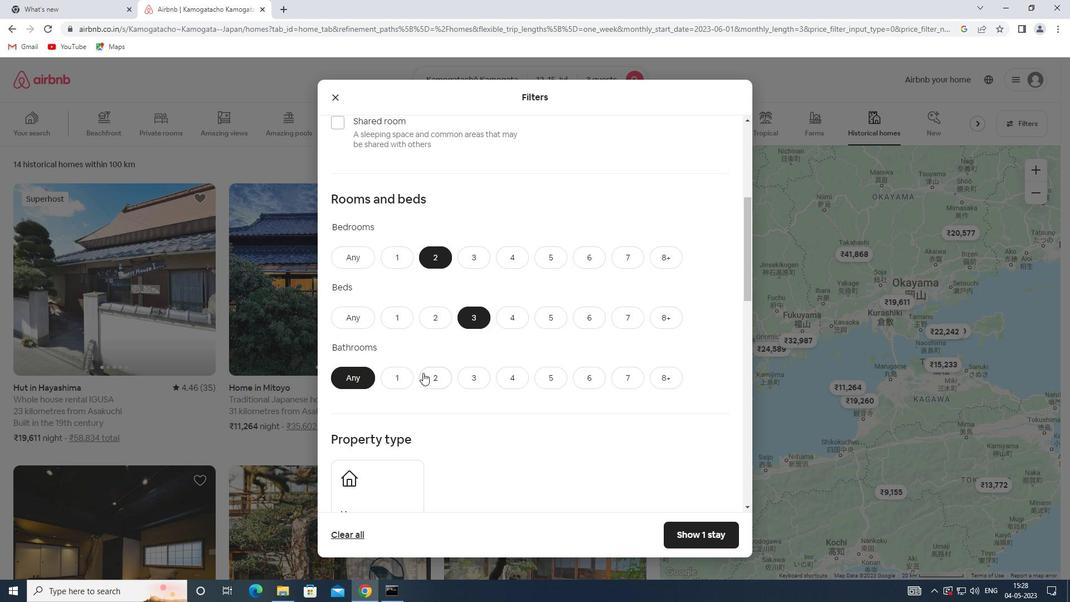 
Action: Mouse pressed left at (403, 380)
Screenshot: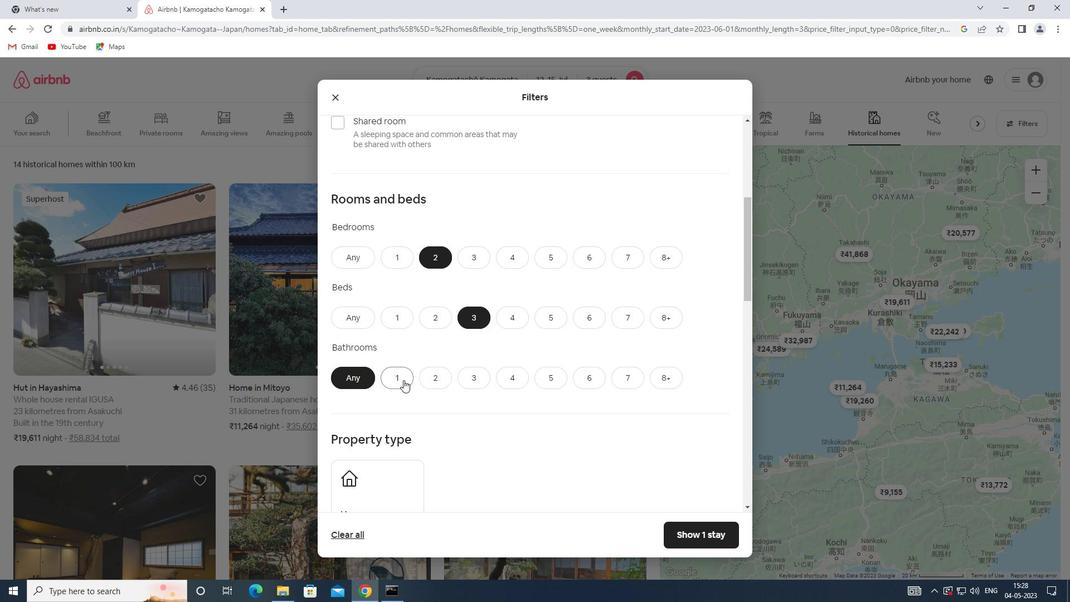 
Action: Mouse moved to (403, 377)
Screenshot: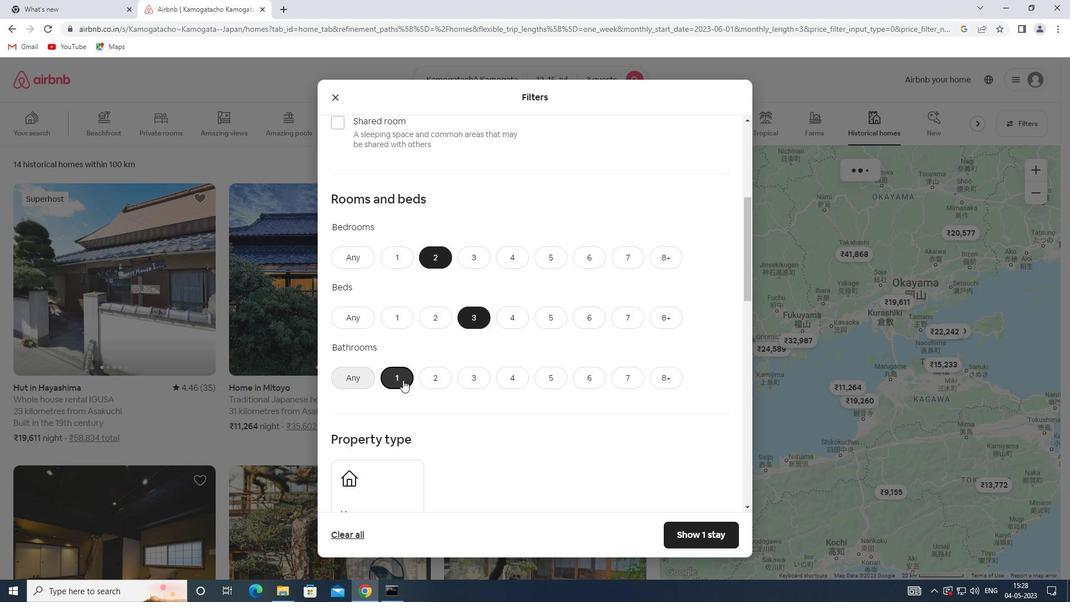 
Action: Mouse scrolled (403, 377) with delta (0, 0)
Screenshot: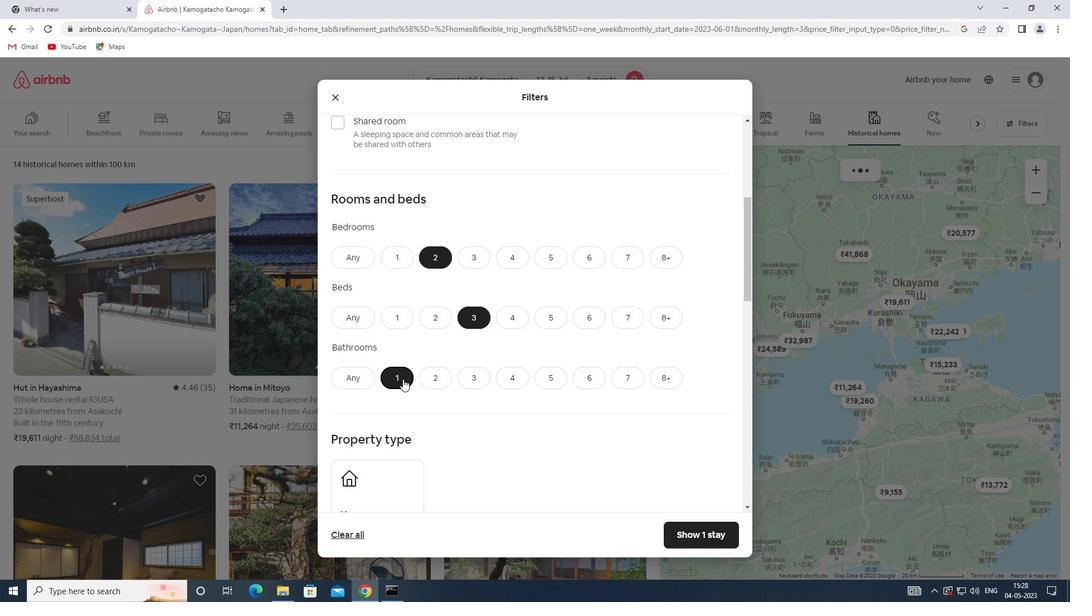 
Action: Mouse scrolled (403, 377) with delta (0, 0)
Screenshot: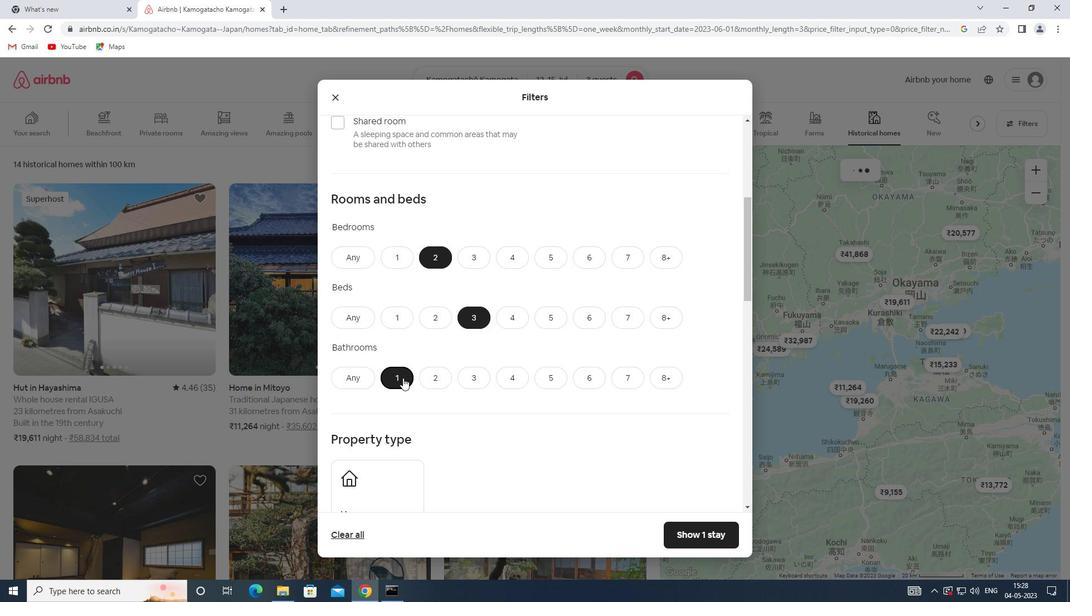 
Action: Mouse moved to (378, 380)
Screenshot: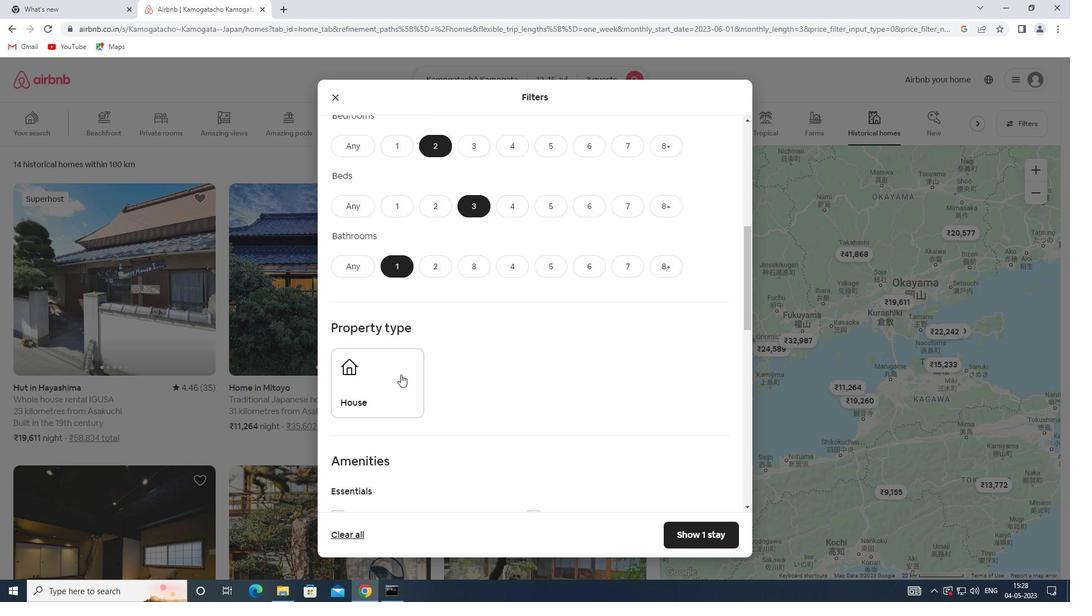 
Action: Mouse pressed left at (378, 380)
Screenshot: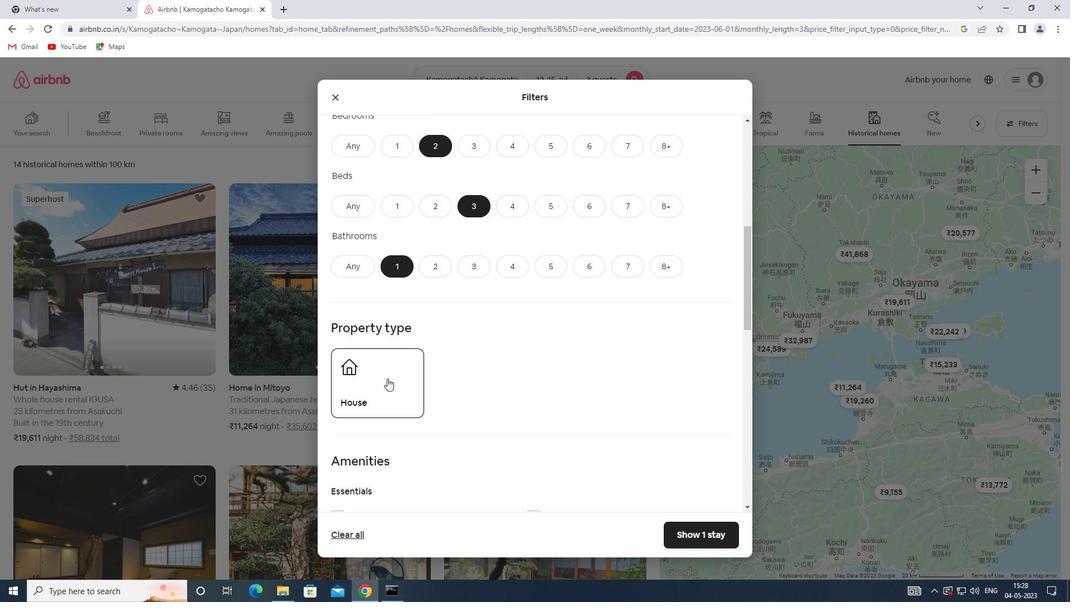 
Action: Mouse moved to (455, 351)
Screenshot: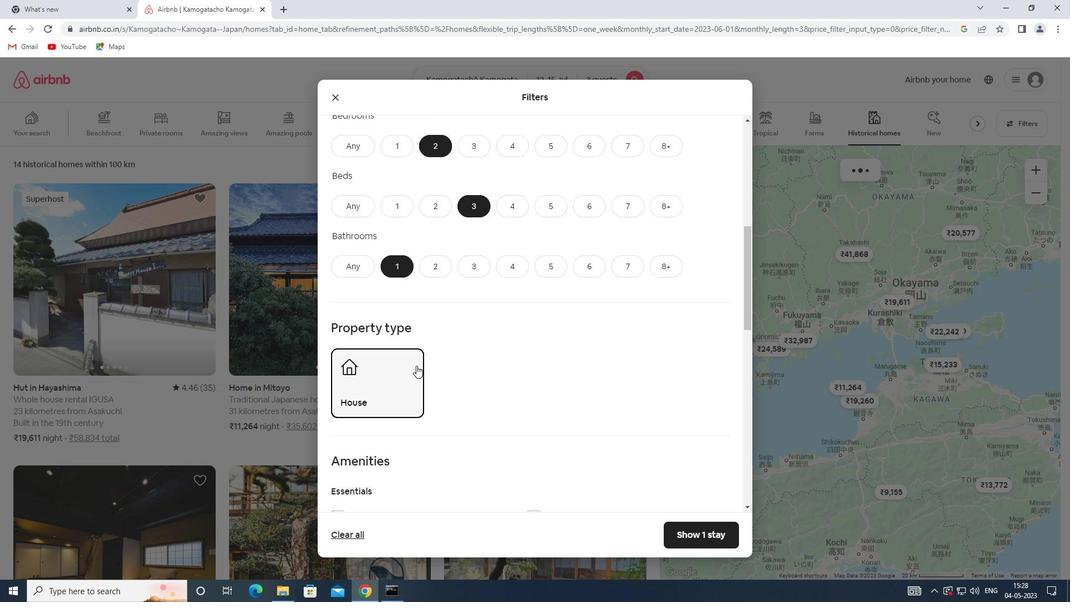 
Action: Mouse scrolled (455, 350) with delta (0, 0)
Screenshot: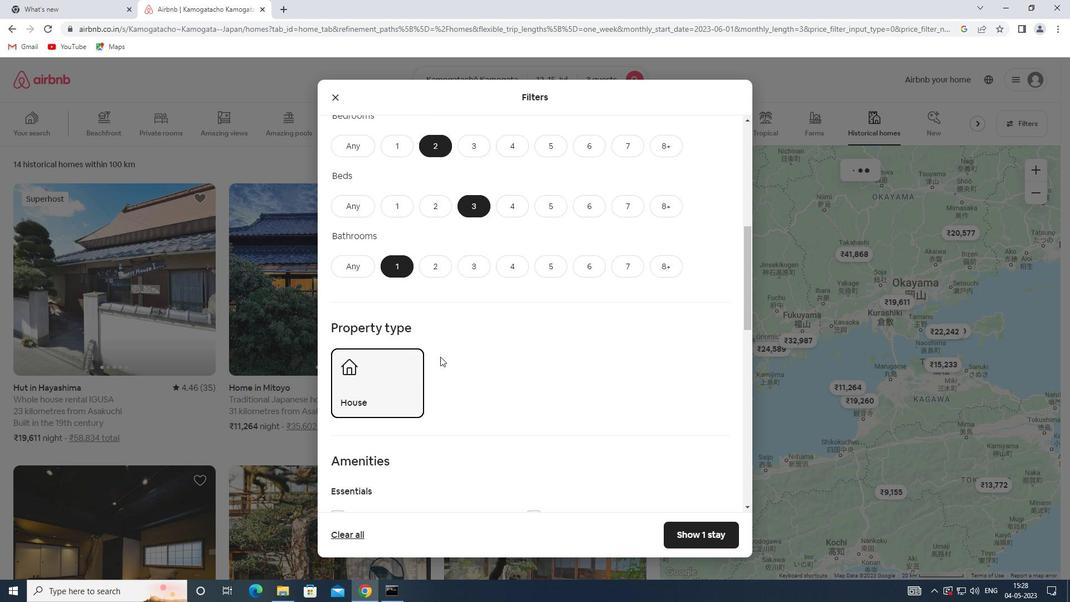 
Action: Mouse scrolled (455, 350) with delta (0, 0)
Screenshot: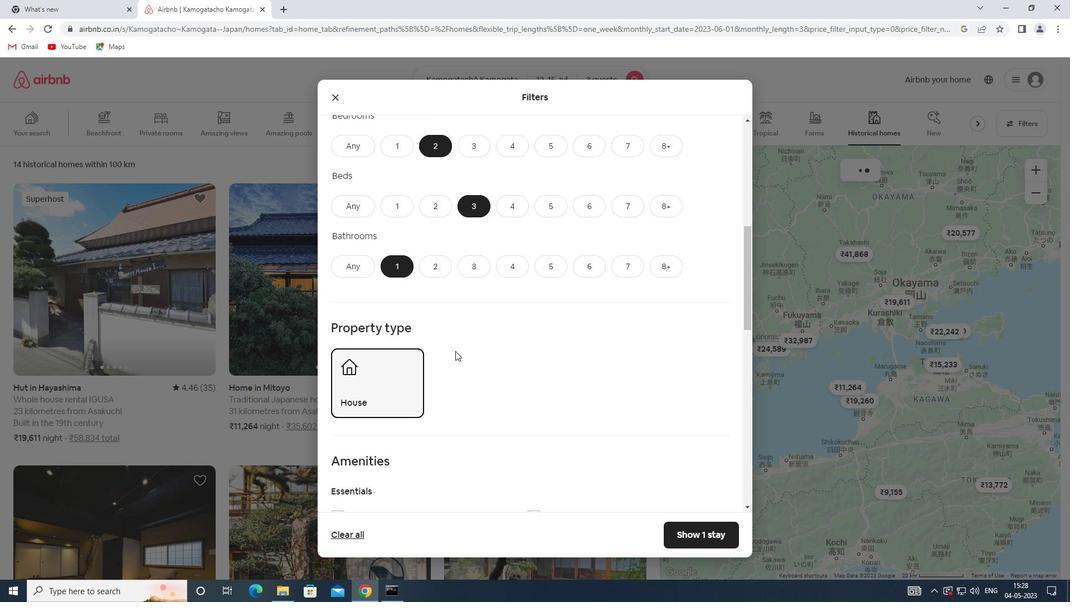 
Action: Mouse scrolled (455, 350) with delta (0, 0)
Screenshot: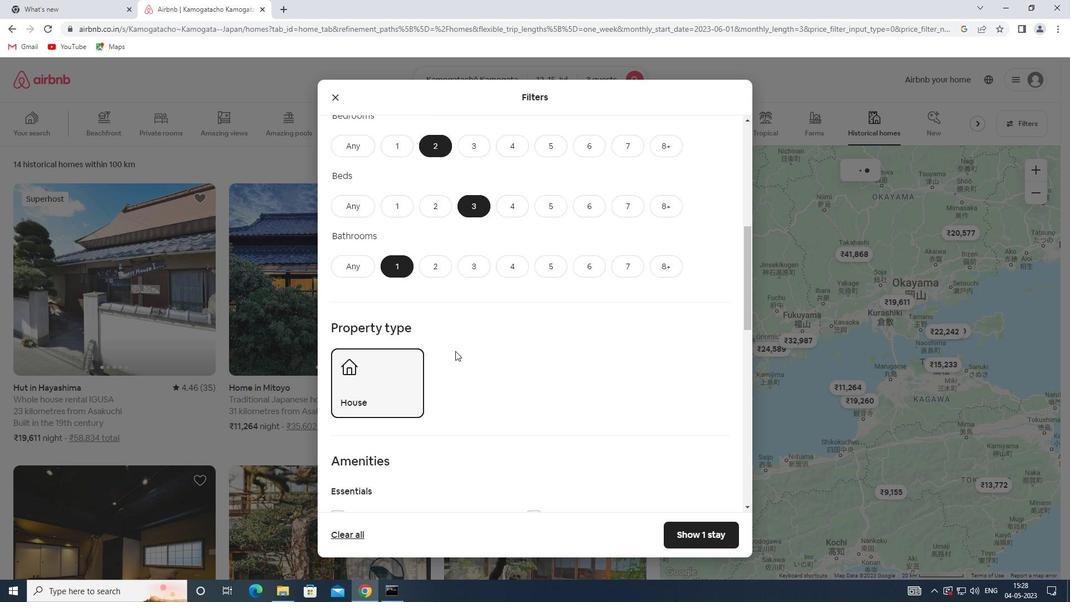 
Action: Mouse scrolled (455, 350) with delta (0, 0)
Screenshot: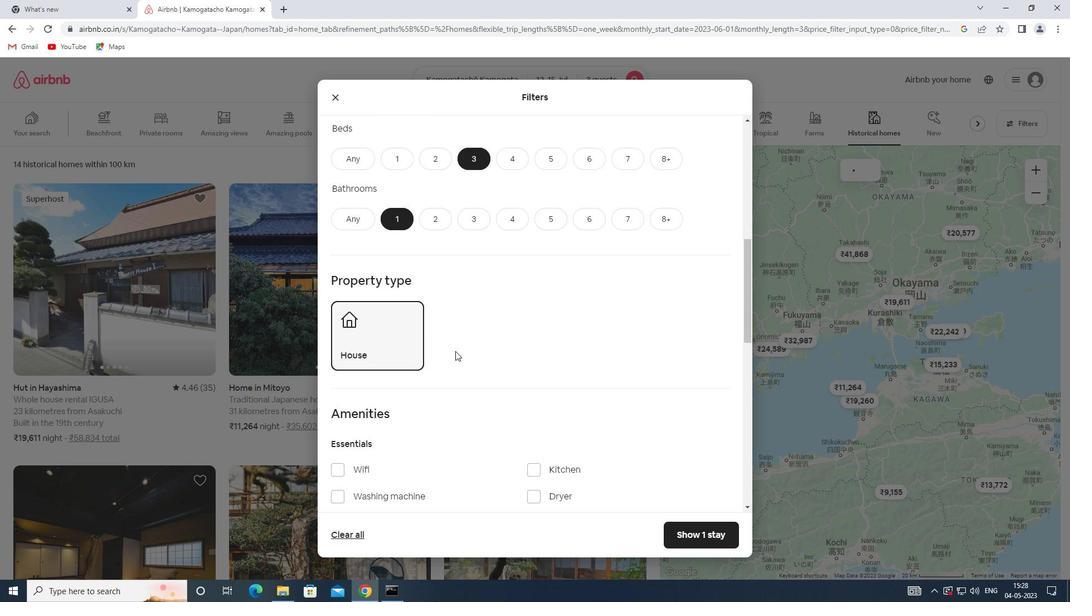 
Action: Mouse scrolled (455, 350) with delta (0, 0)
Screenshot: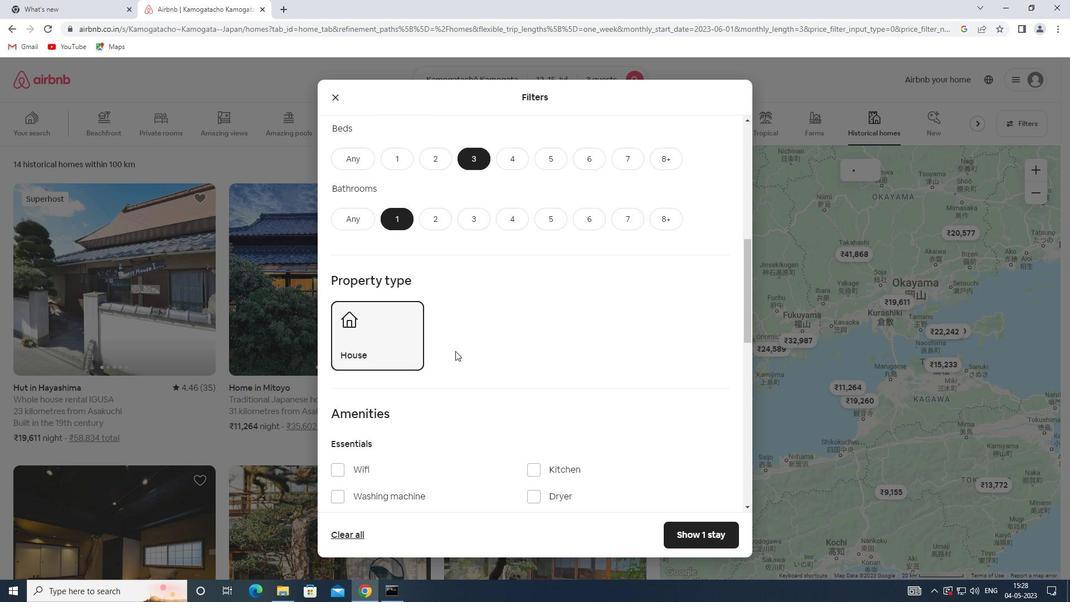 
Action: Mouse moved to (701, 440)
Screenshot: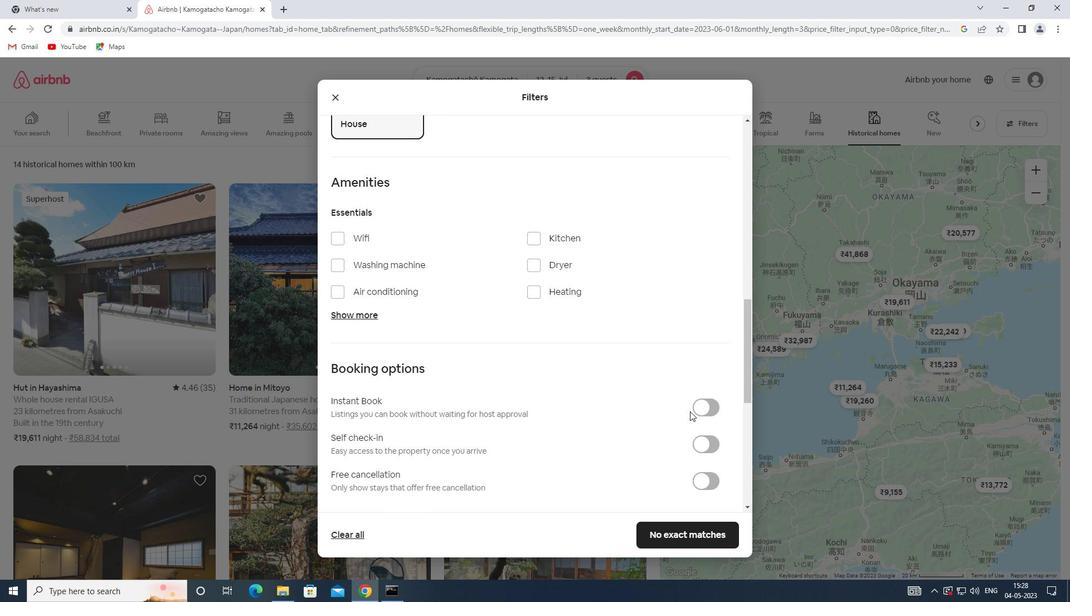 
Action: Mouse pressed left at (701, 440)
Screenshot: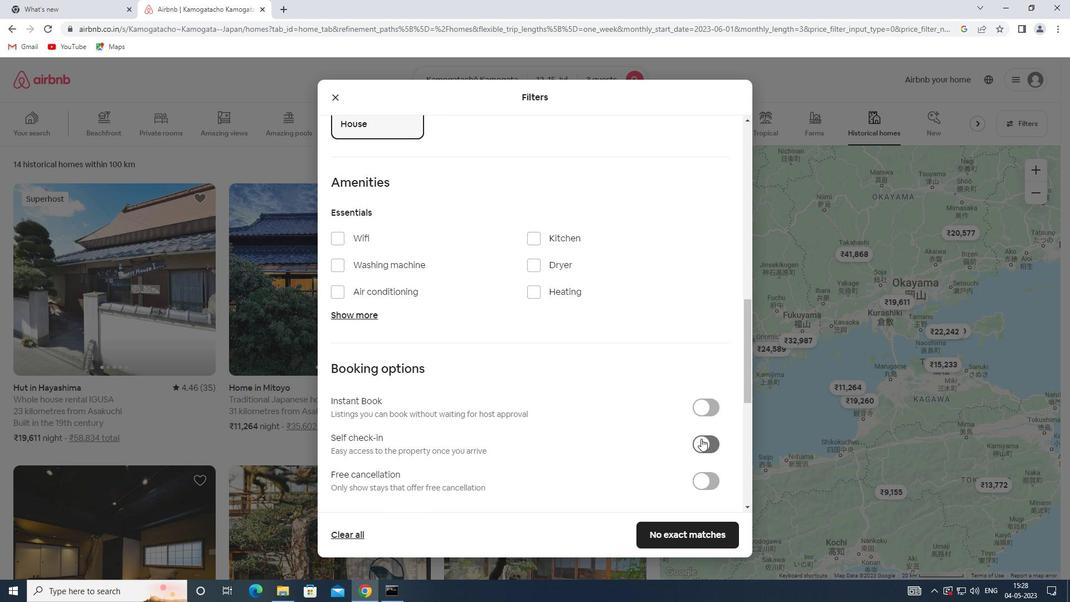 
Action: Mouse moved to (517, 389)
Screenshot: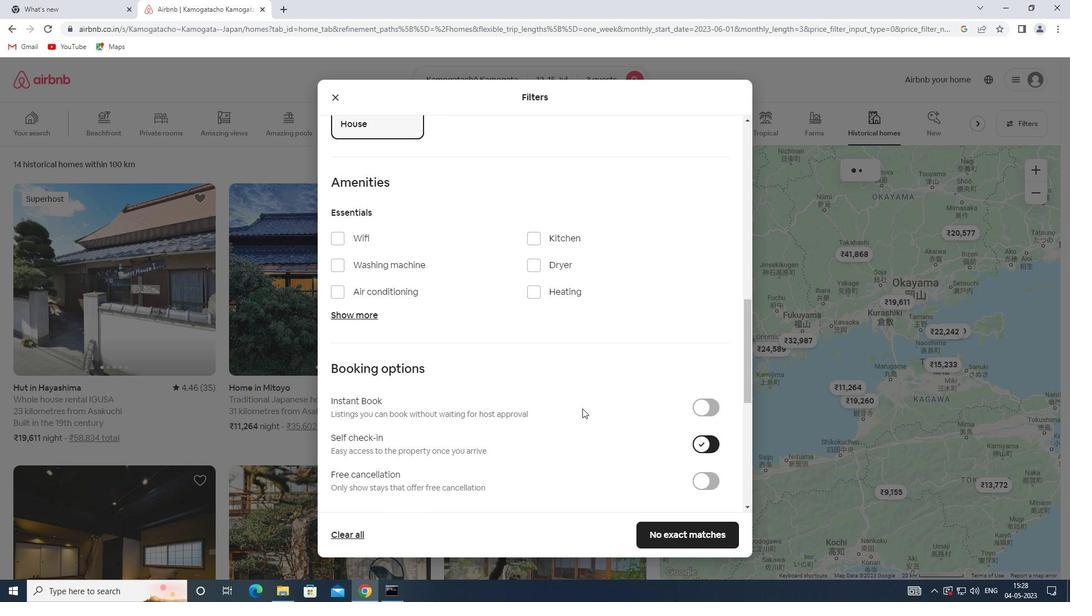 
Action: Mouse scrolled (517, 389) with delta (0, 0)
Screenshot: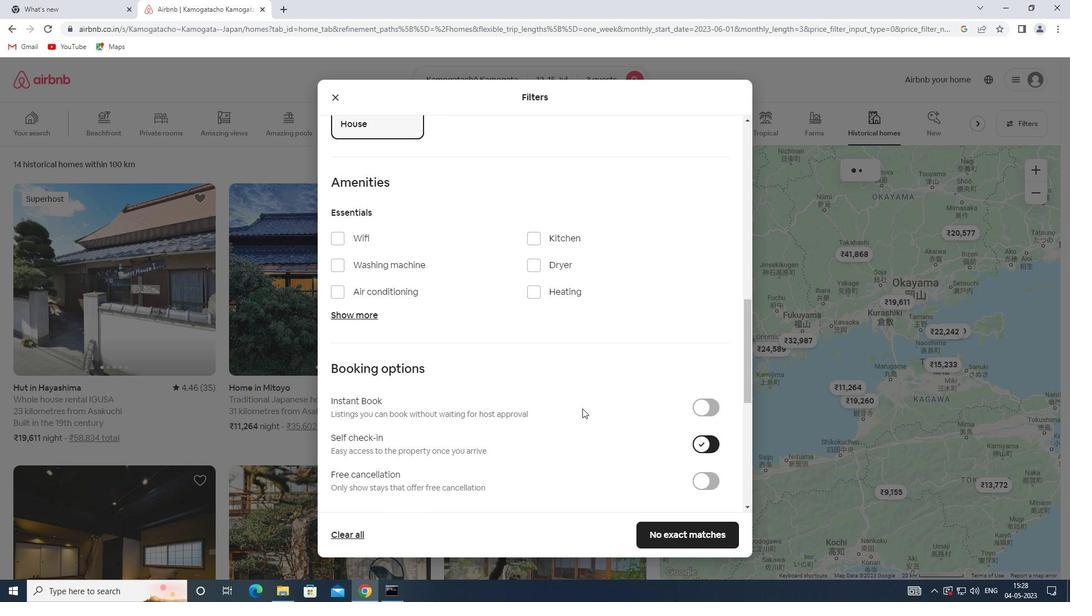 
Action: Mouse scrolled (517, 389) with delta (0, 0)
Screenshot: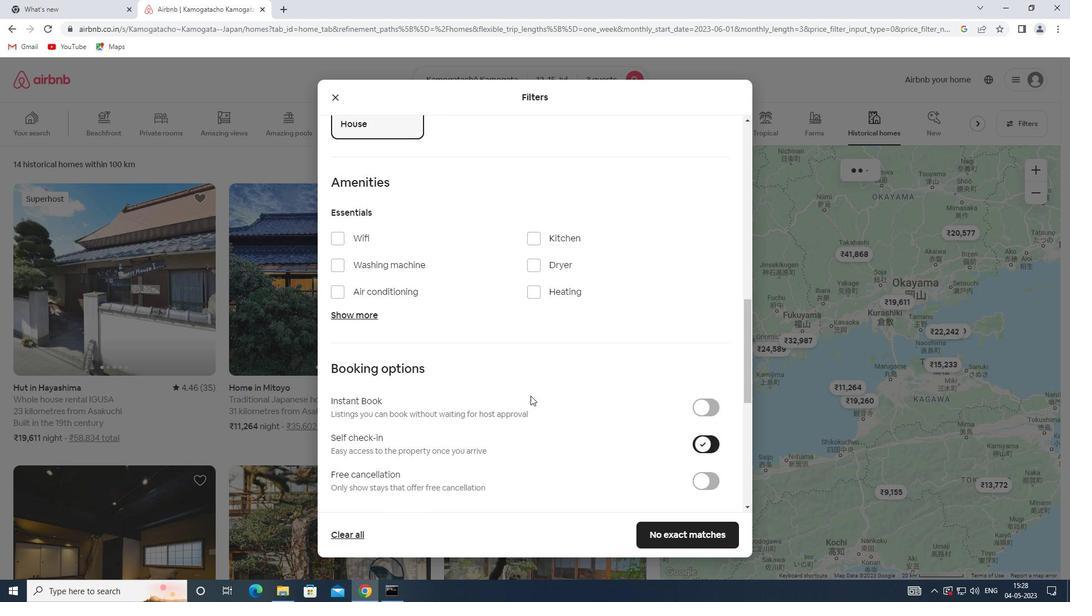 
Action: Mouse scrolled (517, 389) with delta (0, 0)
Screenshot: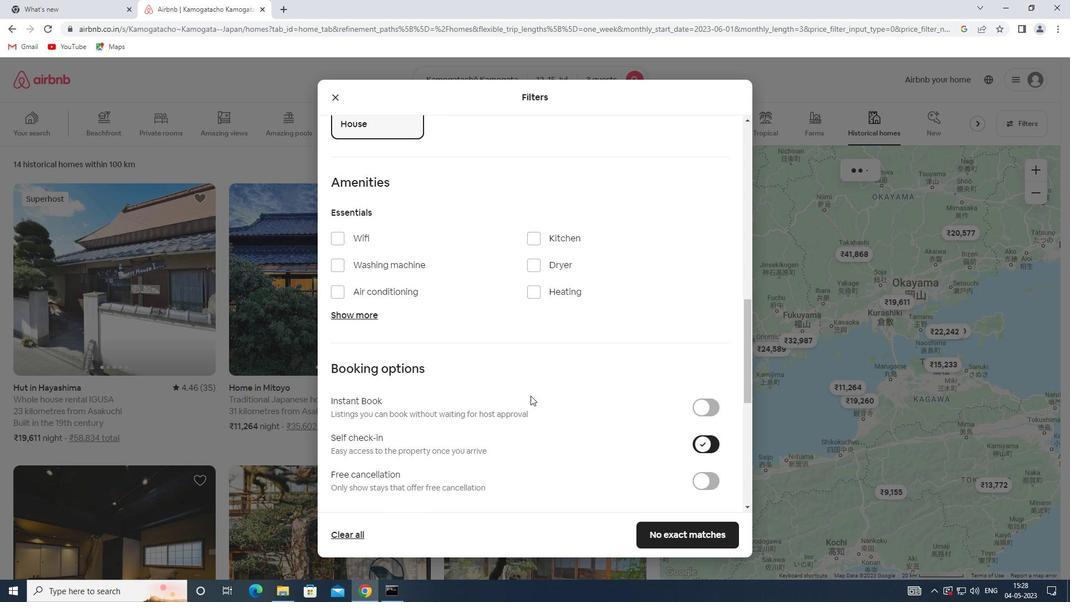
Action: Mouse scrolled (517, 389) with delta (0, 0)
Screenshot: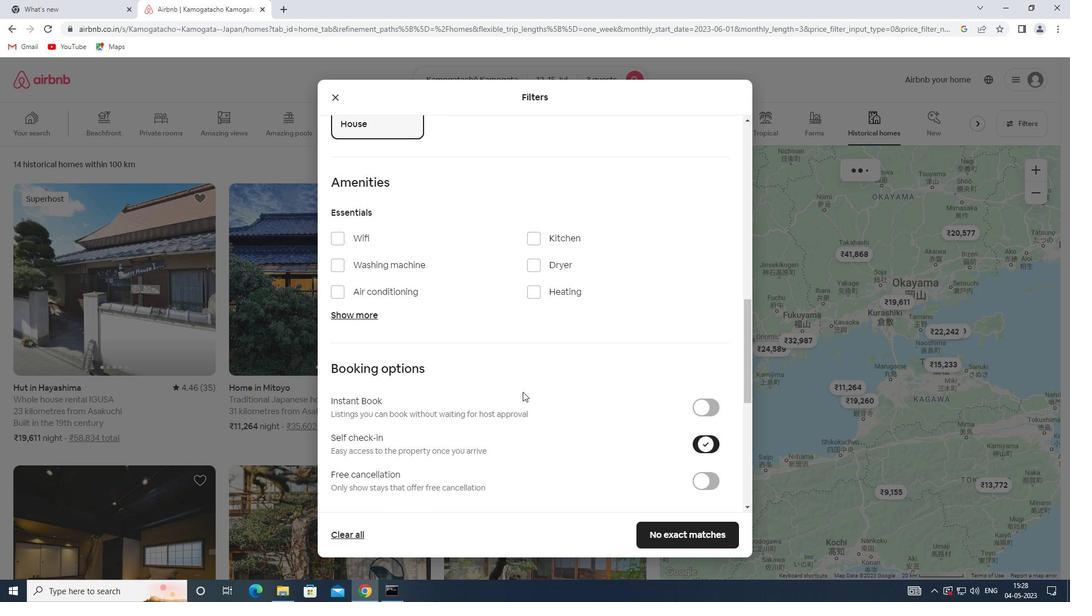 
Action: Mouse moved to (512, 382)
Screenshot: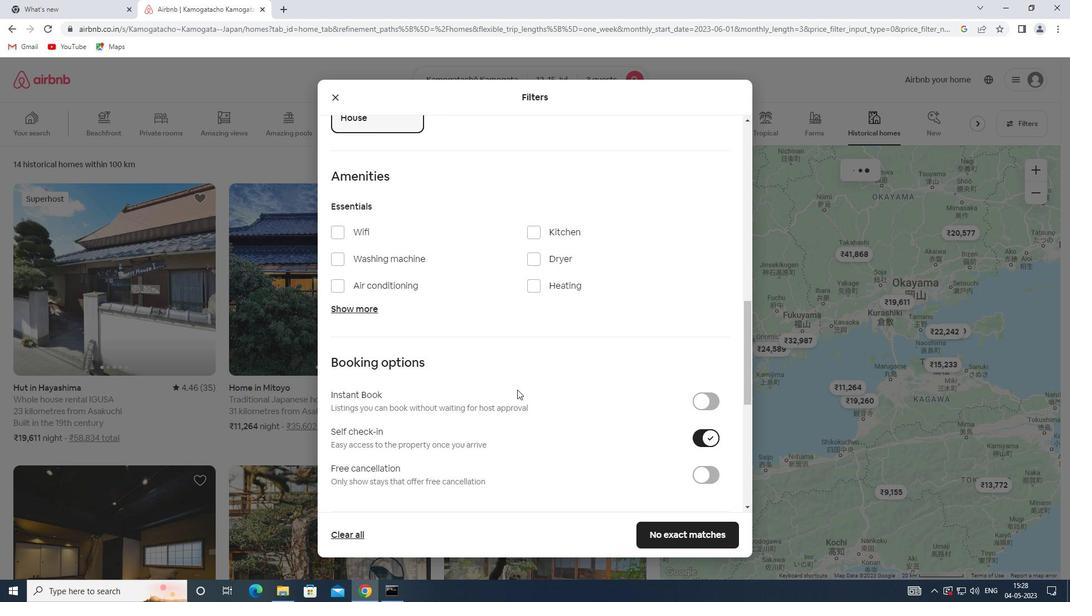 
Action: Mouse scrolled (512, 381) with delta (0, 0)
Screenshot: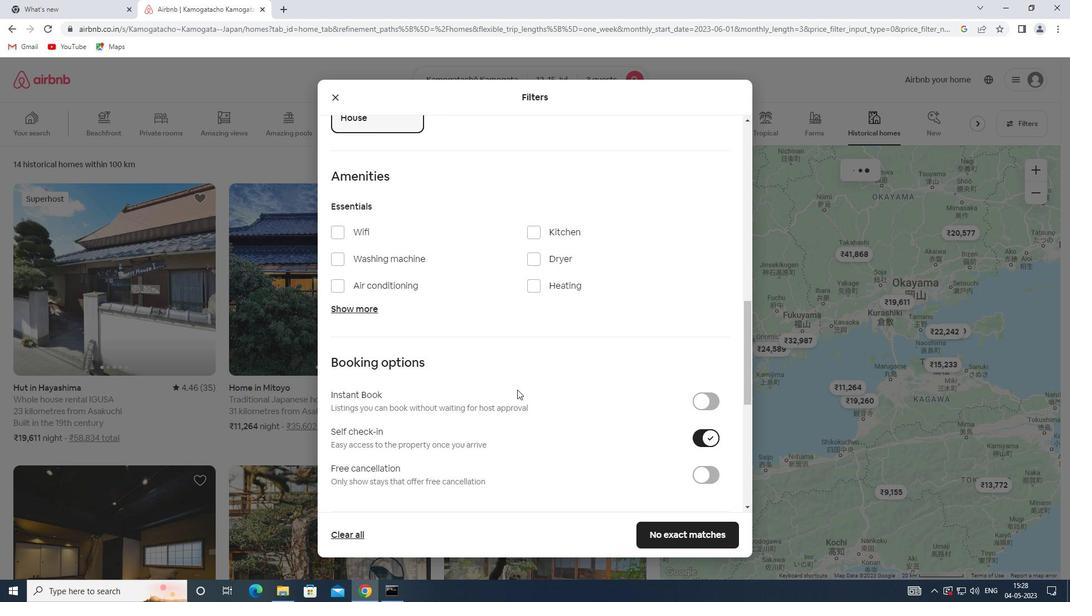 
Action: Mouse moved to (512, 382)
Screenshot: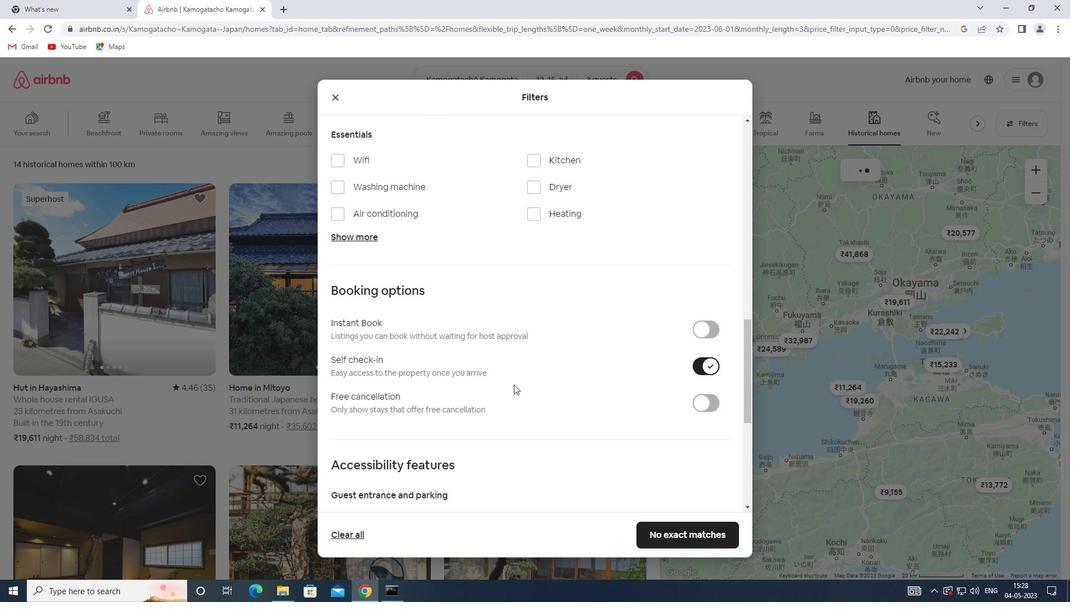 
Action: Mouse scrolled (512, 381) with delta (0, 0)
Screenshot: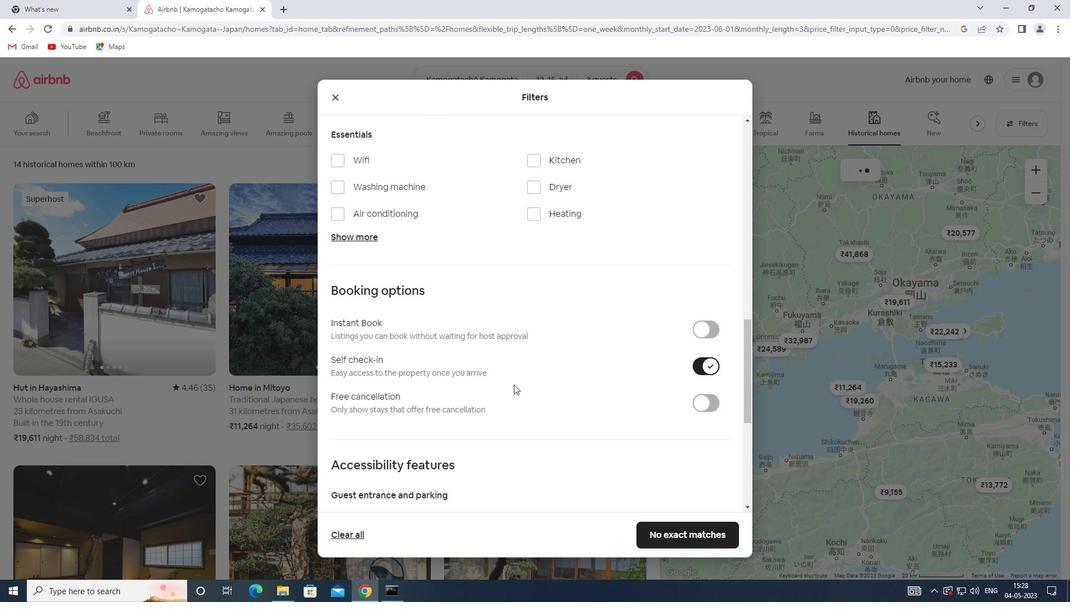 
Action: Mouse scrolled (512, 381) with delta (0, 0)
Screenshot: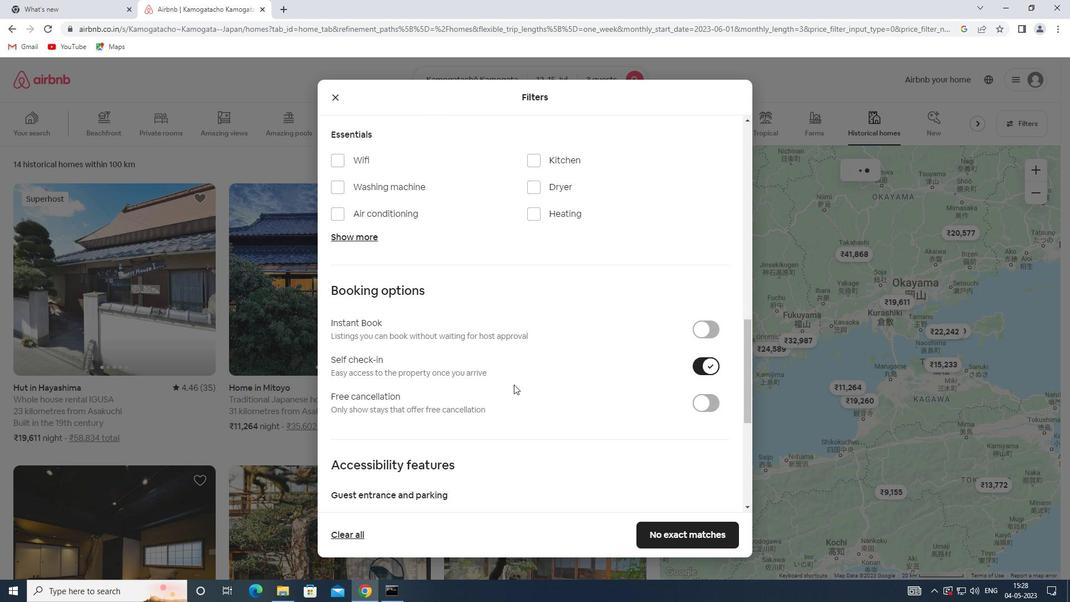 
Action: Mouse scrolled (512, 381) with delta (0, 0)
Screenshot: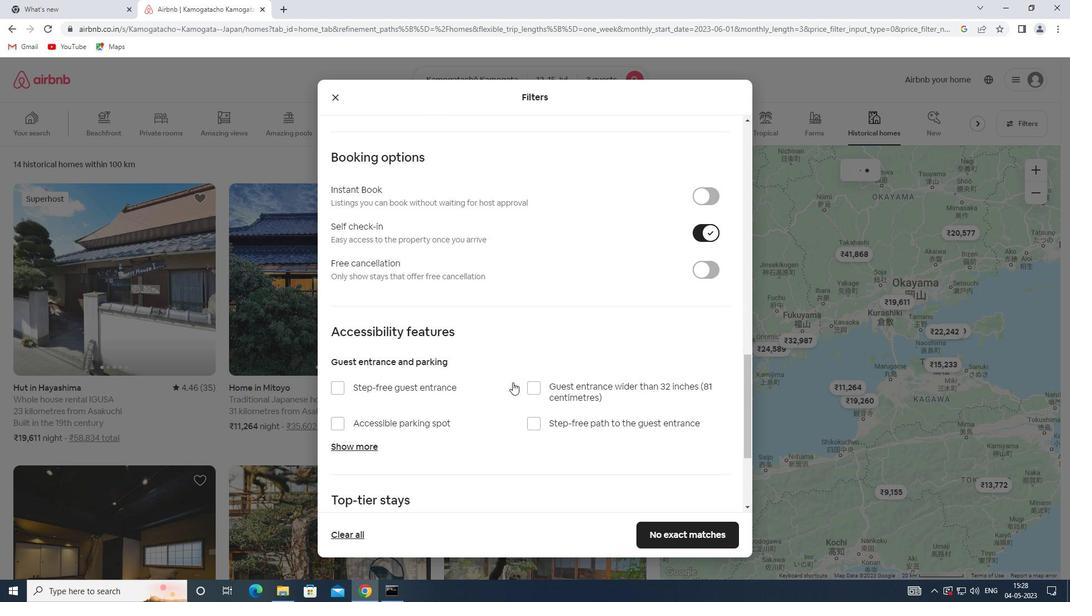 
Action: Mouse moved to (356, 476)
Screenshot: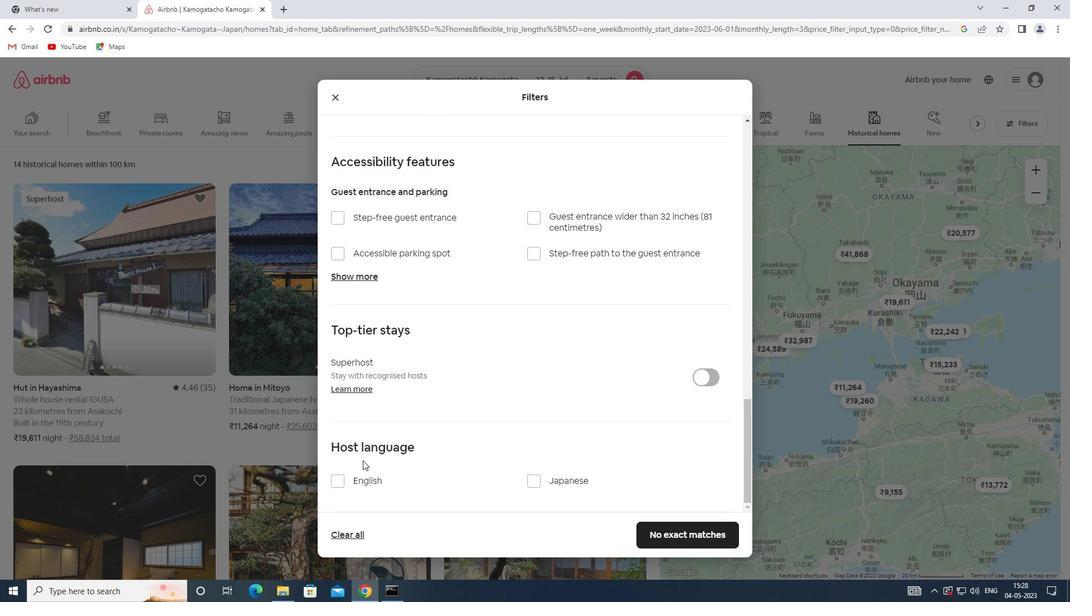 
Action: Mouse pressed left at (356, 476)
Screenshot: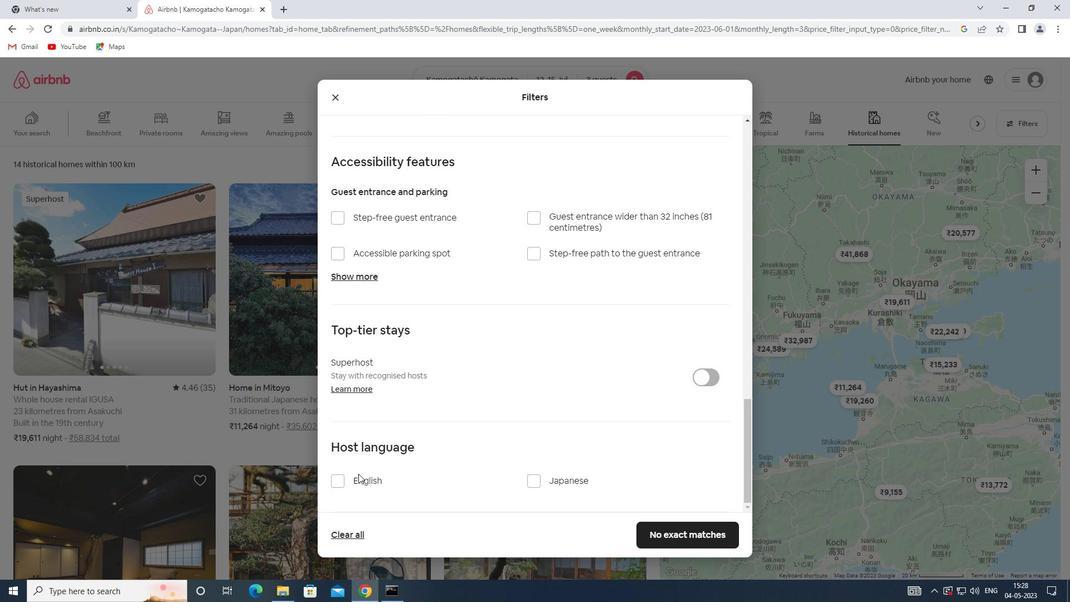 
Action: Mouse moved to (677, 536)
Screenshot: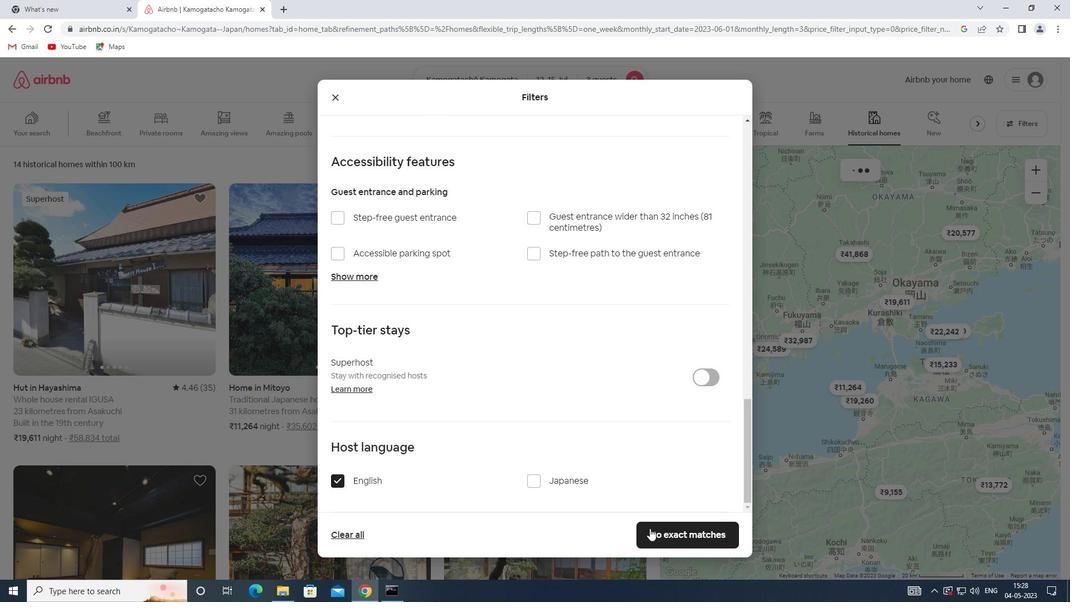 
Action: Mouse pressed left at (677, 536)
Screenshot: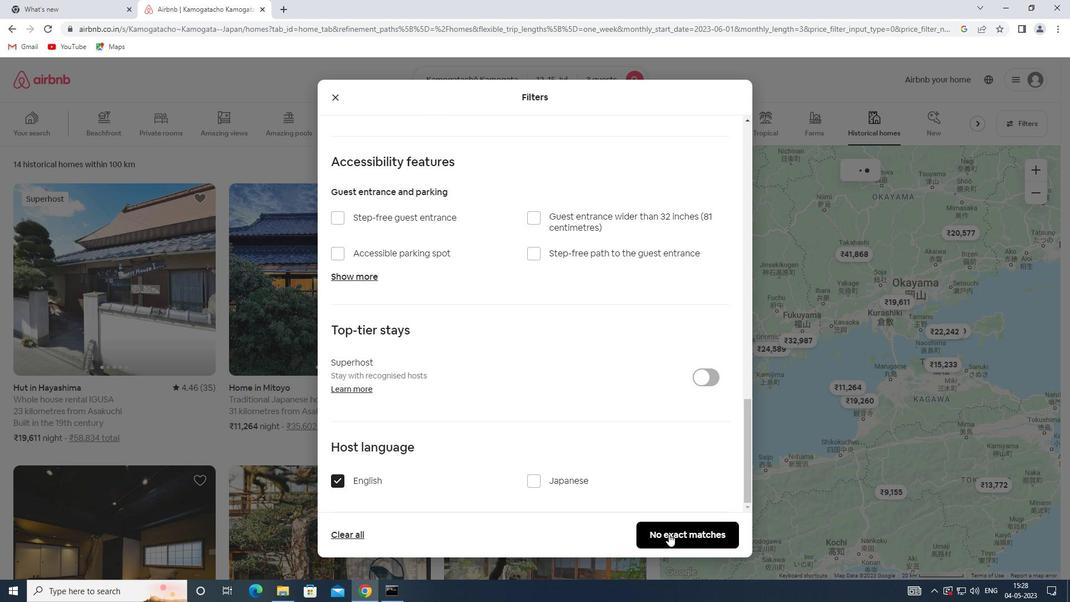 
